 Task: Find Round Trip flight tickets for 2 adults, in Economy from Cairo to Batam to travel on 20-Nov-2023. Batam to Cairo on 10-Dec-2023.  Stops: Any number of stops. Choice of flight is Emirates.  Outbound departure time preference is 08:00.
Action: Mouse moved to (281, 249)
Screenshot: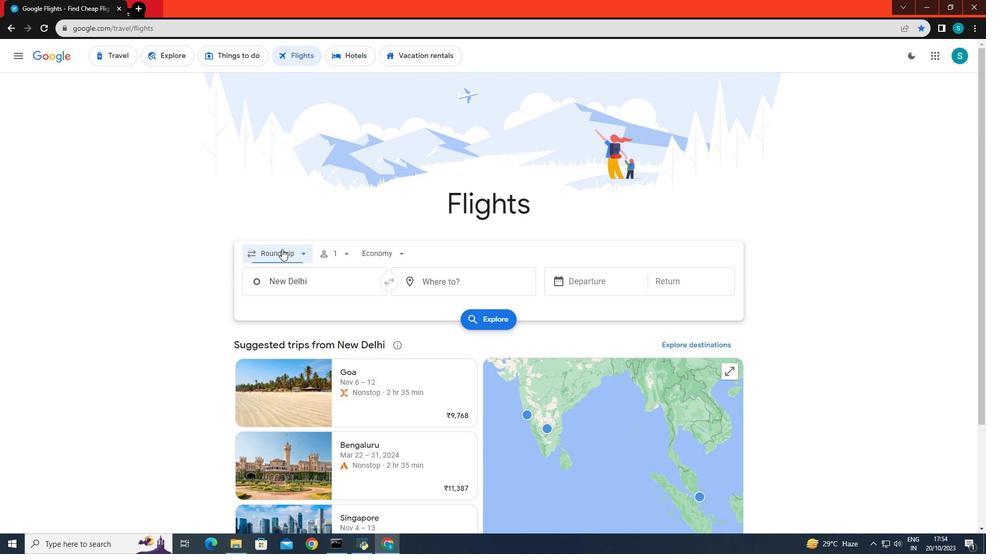 
Action: Mouse pressed left at (281, 249)
Screenshot: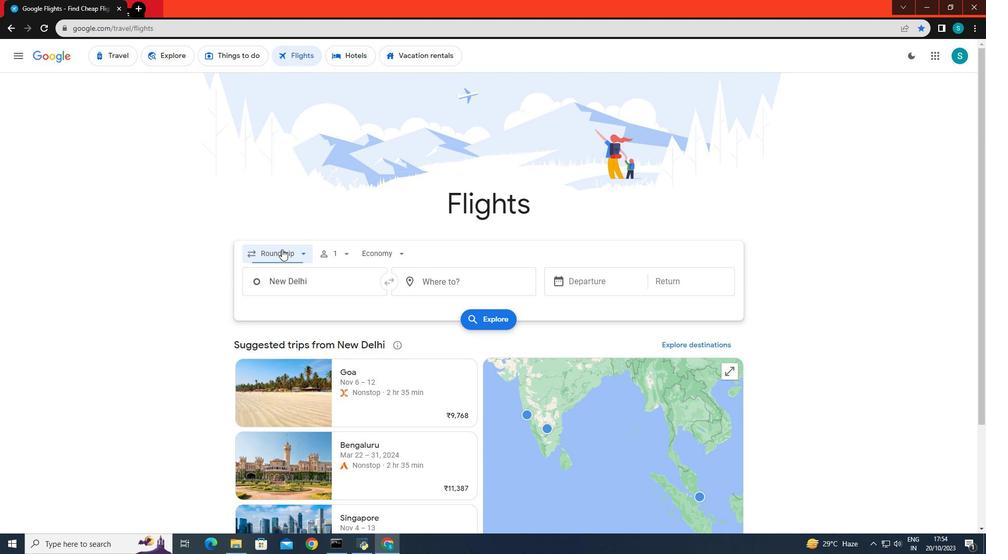 
Action: Mouse moved to (267, 277)
Screenshot: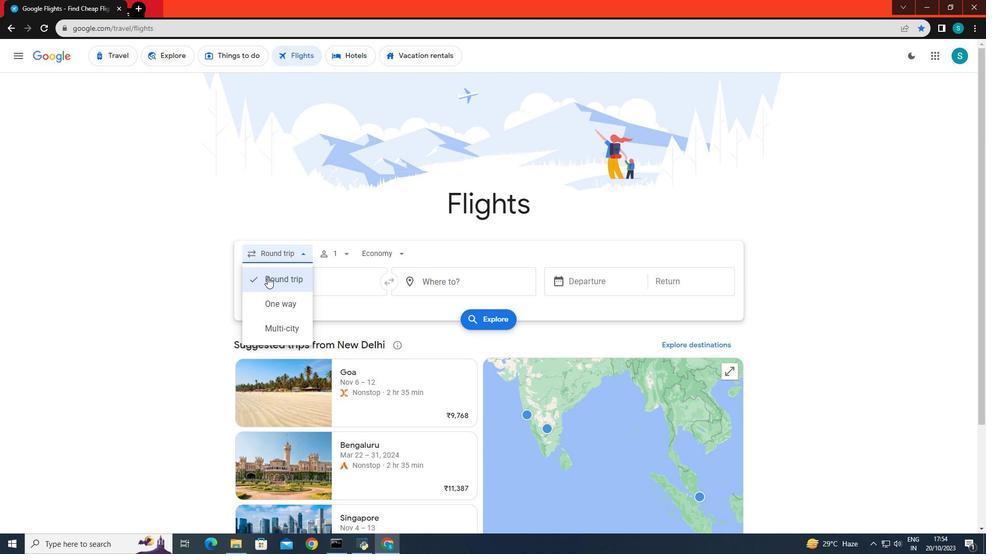 
Action: Mouse pressed left at (267, 277)
Screenshot: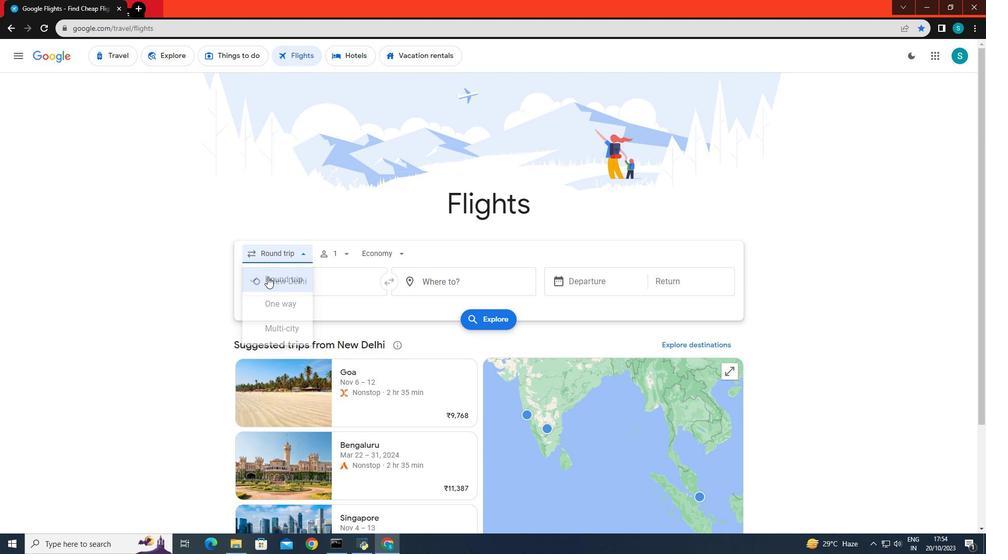 
Action: Mouse moved to (349, 249)
Screenshot: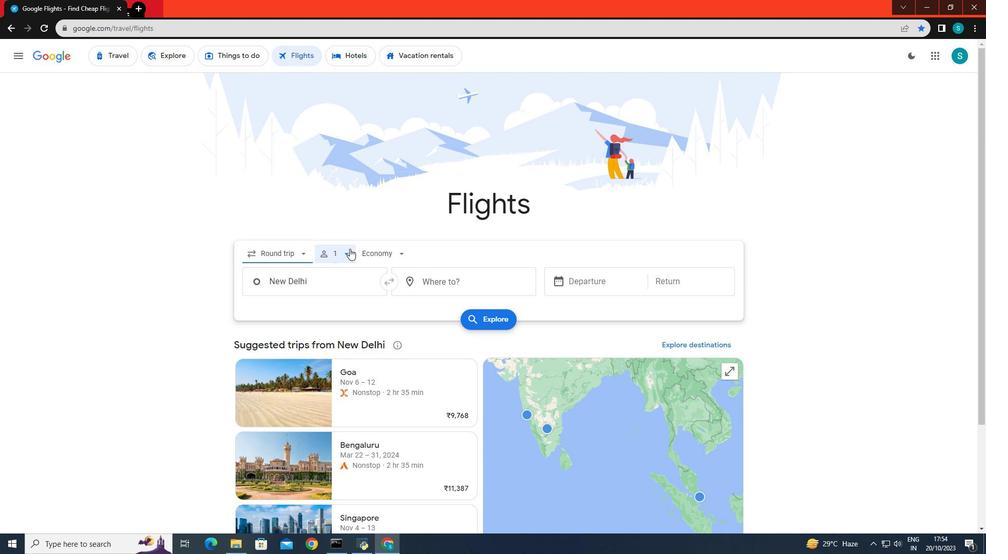 
Action: Mouse pressed left at (349, 249)
Screenshot: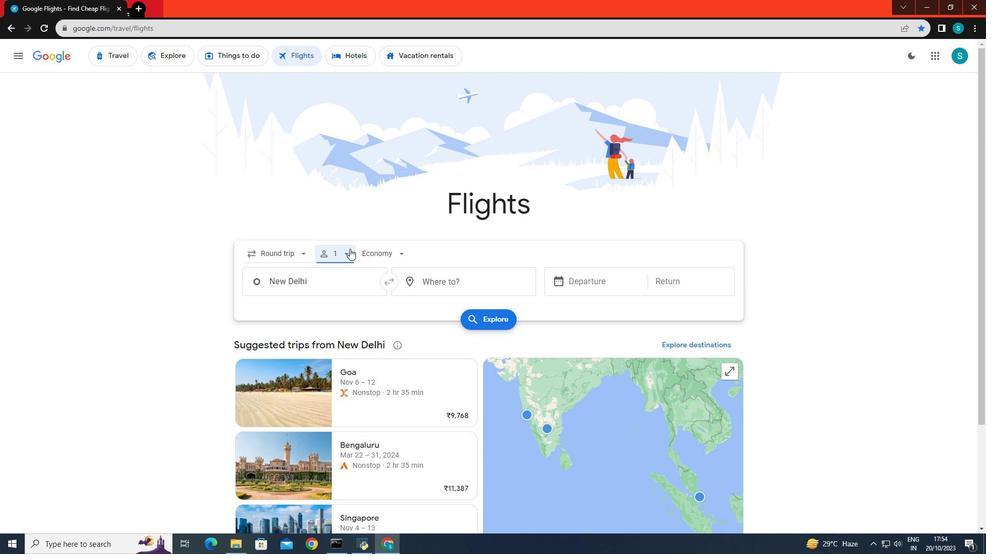
Action: Mouse moved to (420, 277)
Screenshot: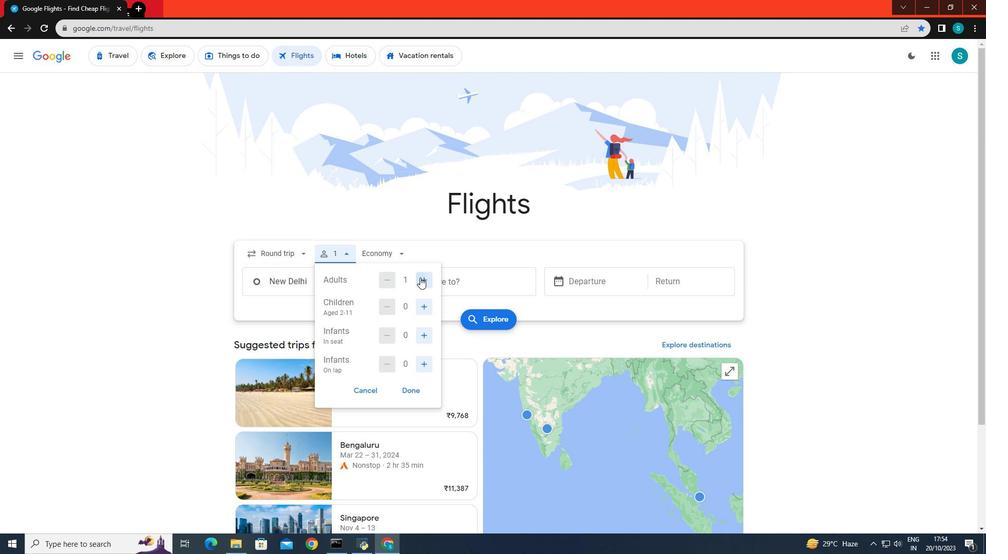 
Action: Mouse pressed left at (420, 277)
Screenshot: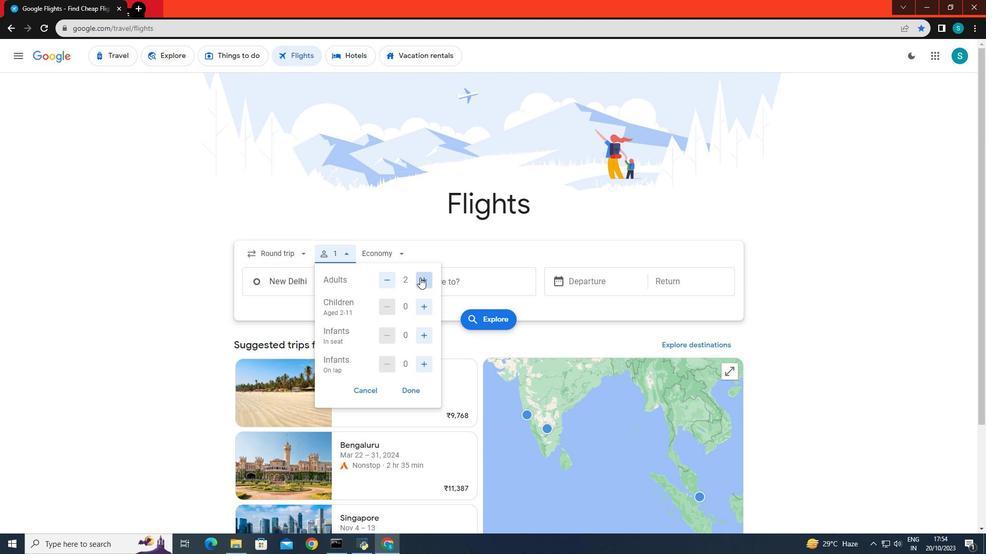 
Action: Mouse moved to (406, 388)
Screenshot: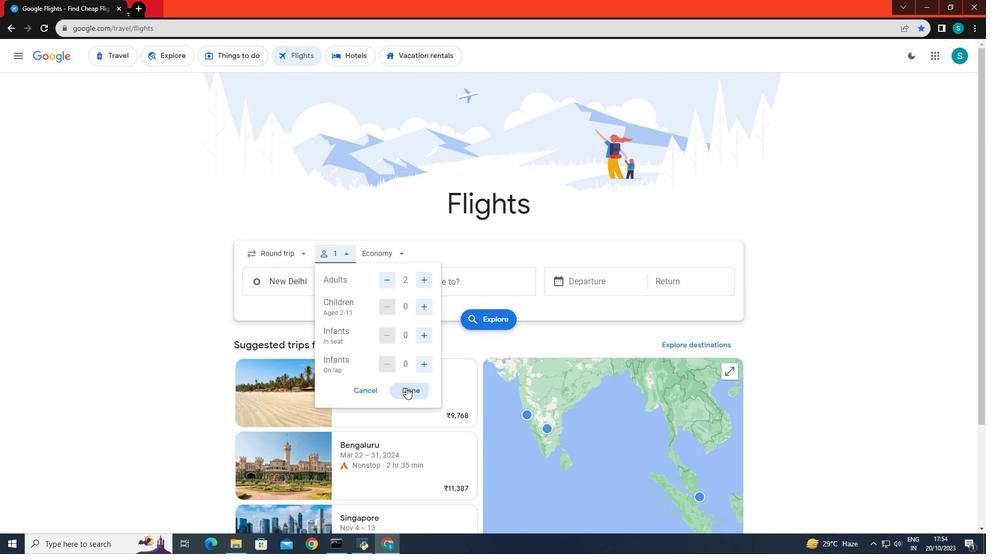 
Action: Mouse pressed left at (406, 388)
Screenshot: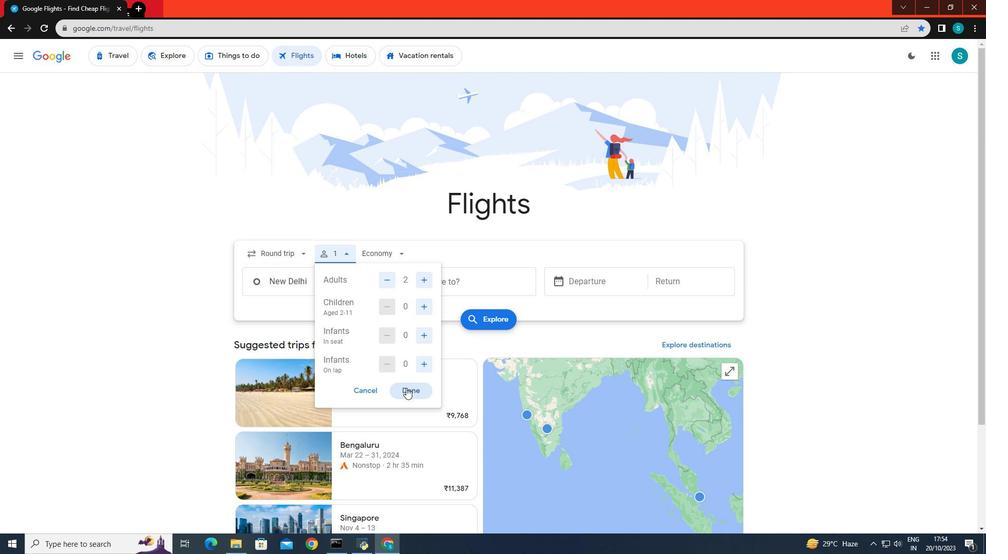 
Action: Mouse moved to (333, 255)
Screenshot: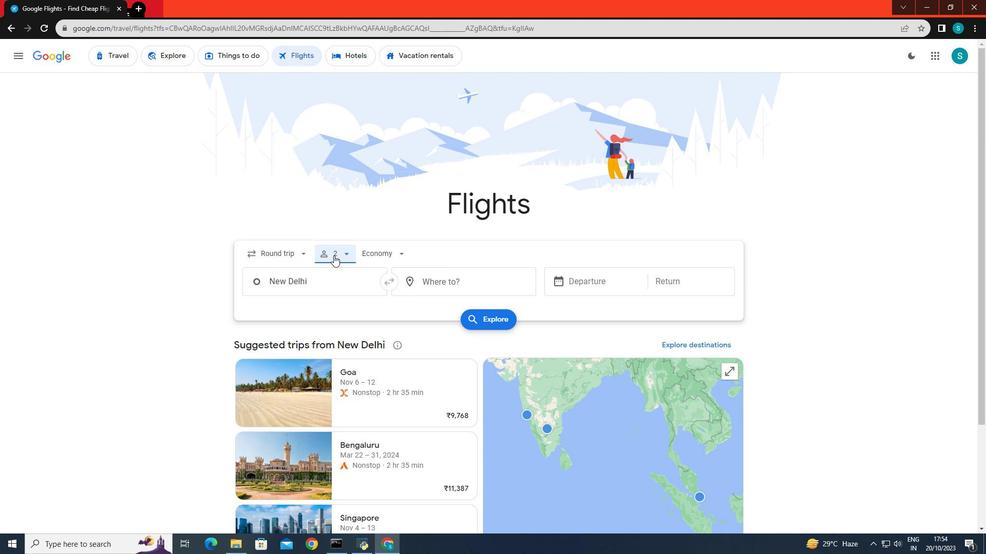 
Action: Mouse scrolled (333, 255) with delta (0, 0)
Screenshot: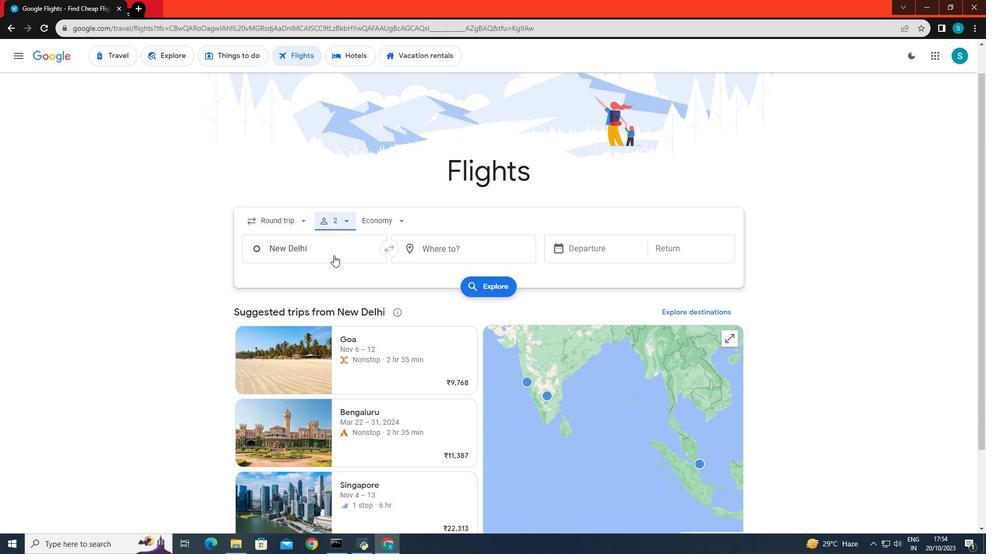 
Action: Mouse moved to (372, 204)
Screenshot: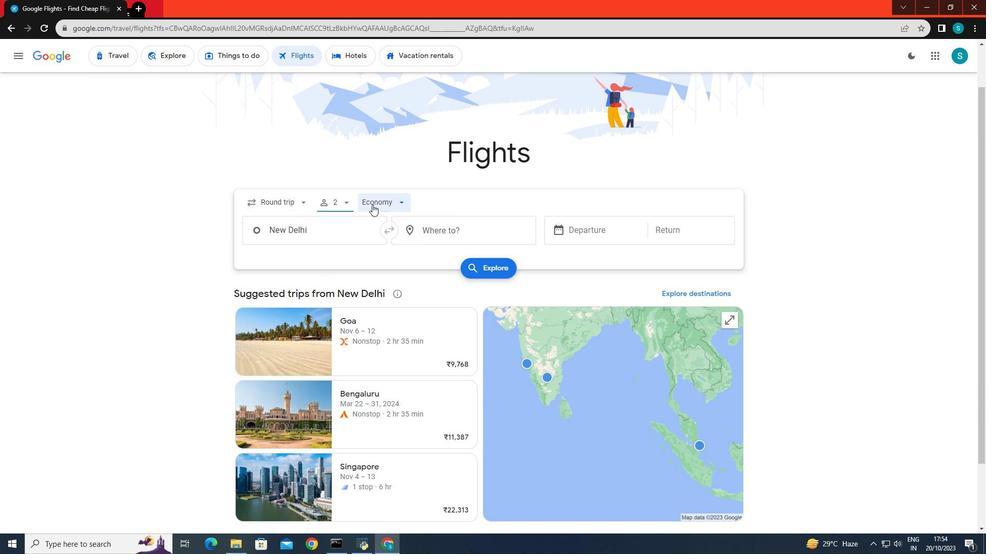 
Action: Mouse pressed left at (372, 204)
Screenshot: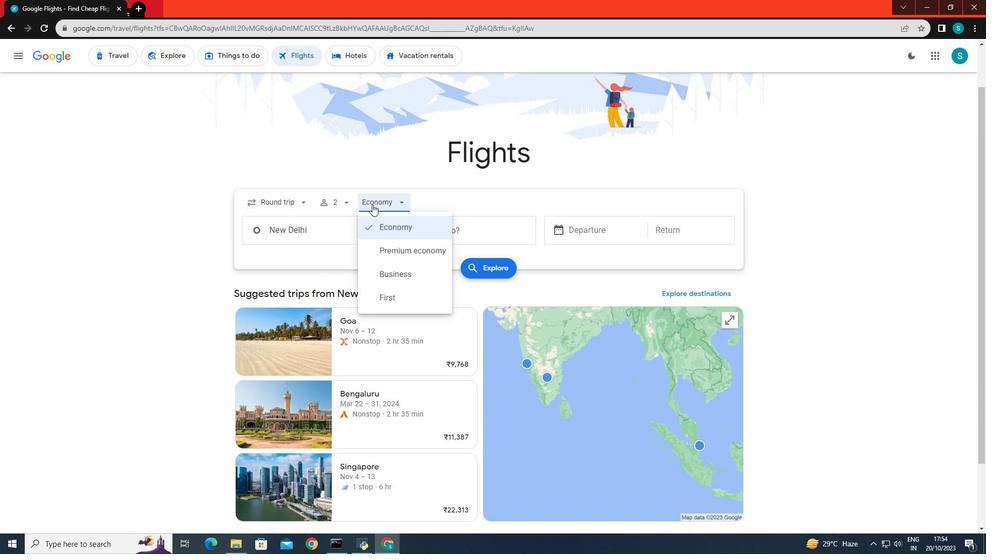 
Action: Mouse moved to (399, 230)
Screenshot: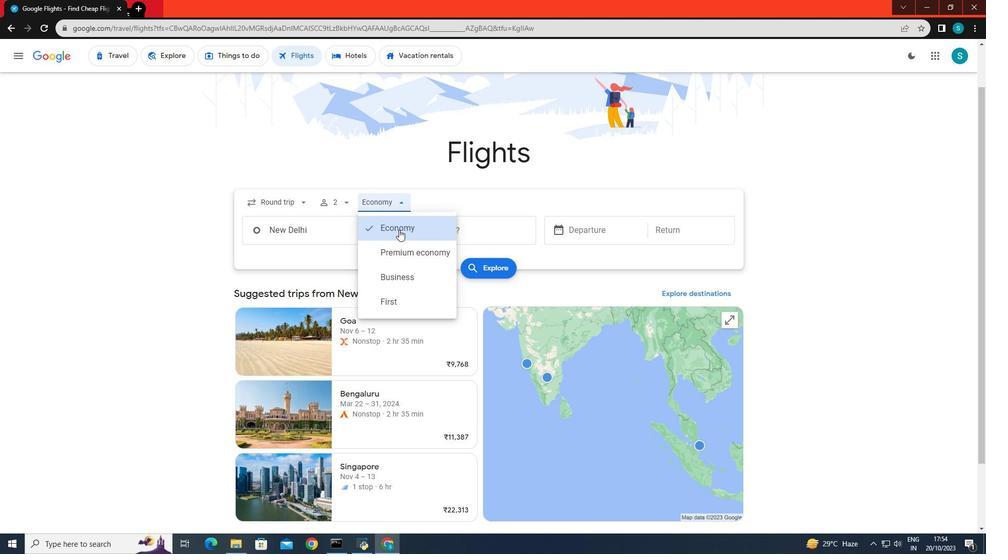 
Action: Mouse pressed left at (399, 230)
Screenshot: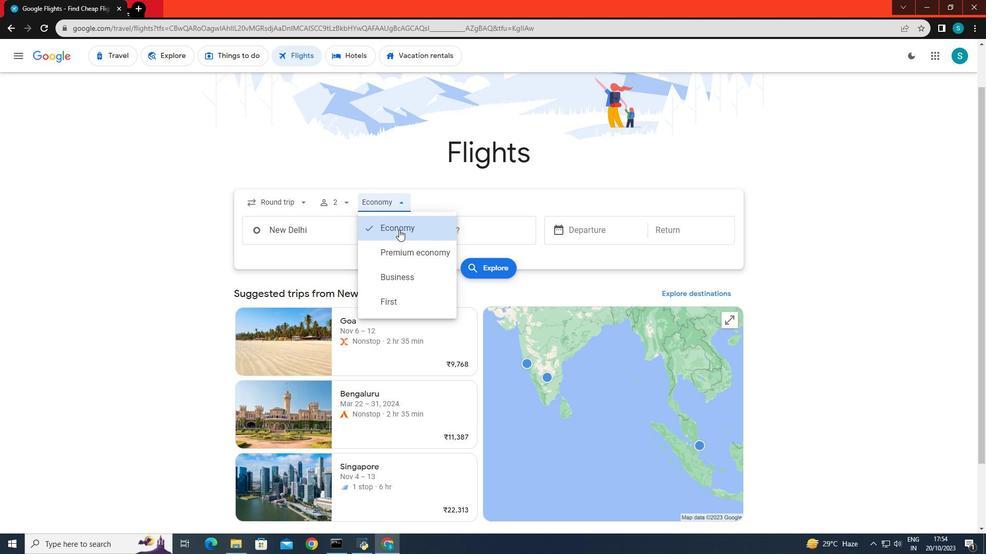 
Action: Mouse moved to (314, 230)
Screenshot: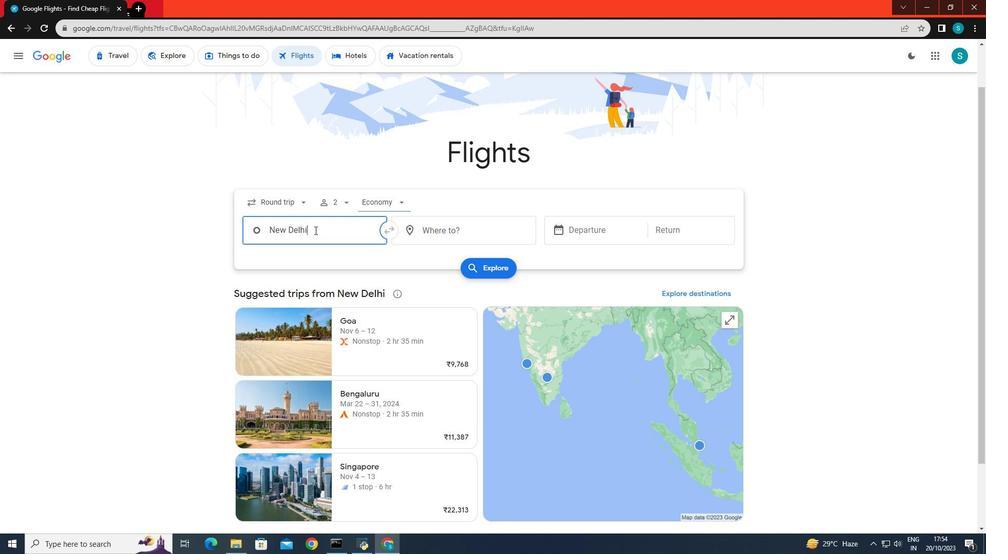 
Action: Mouse pressed left at (314, 230)
Screenshot: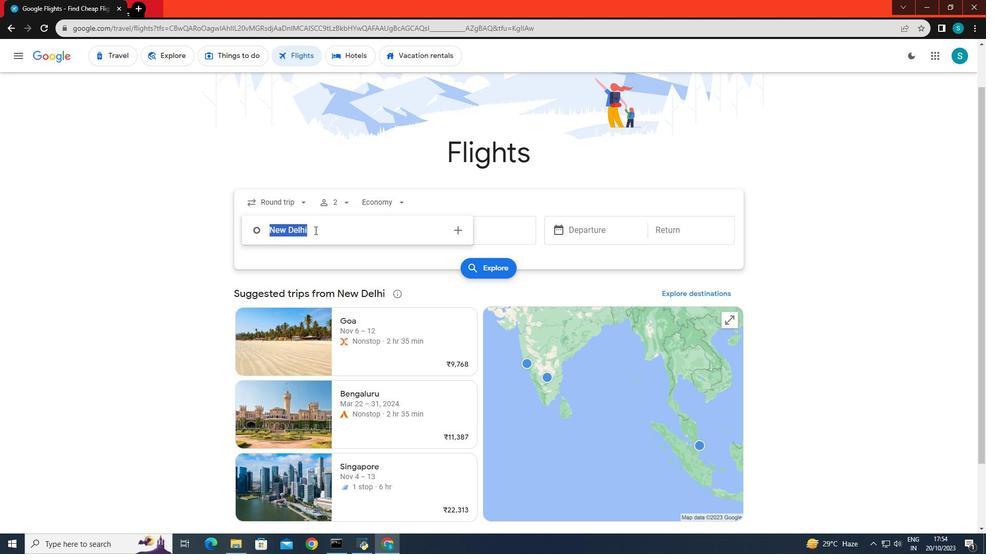 
Action: Key pressed <Key.caps_lock>C<Key.caps_lock>airo
Screenshot: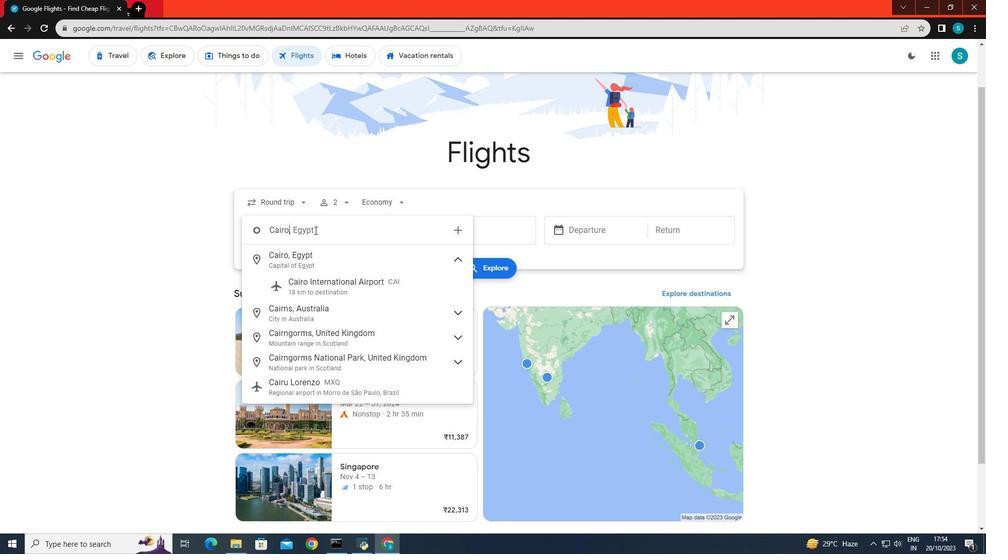
Action: Mouse moved to (296, 258)
Screenshot: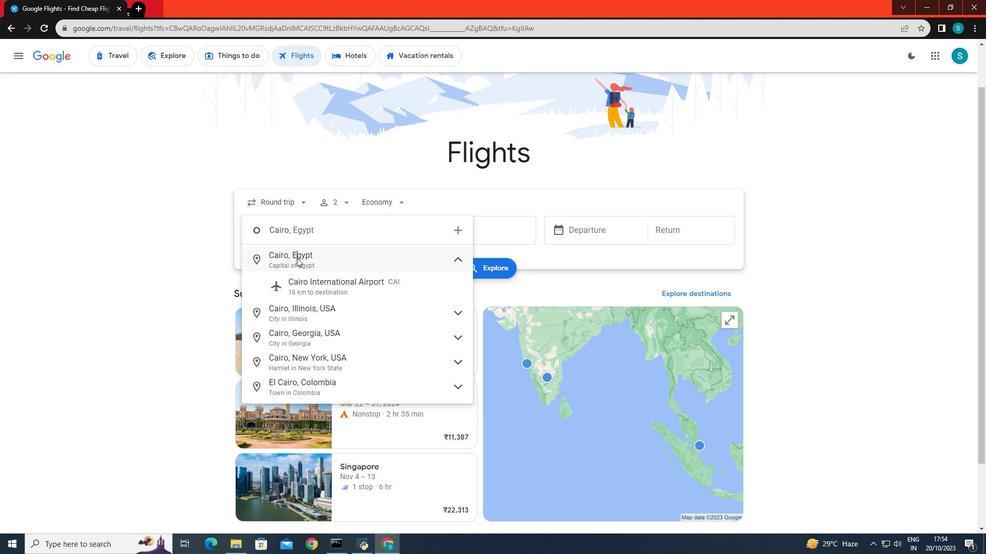 
Action: Mouse pressed left at (296, 258)
Screenshot: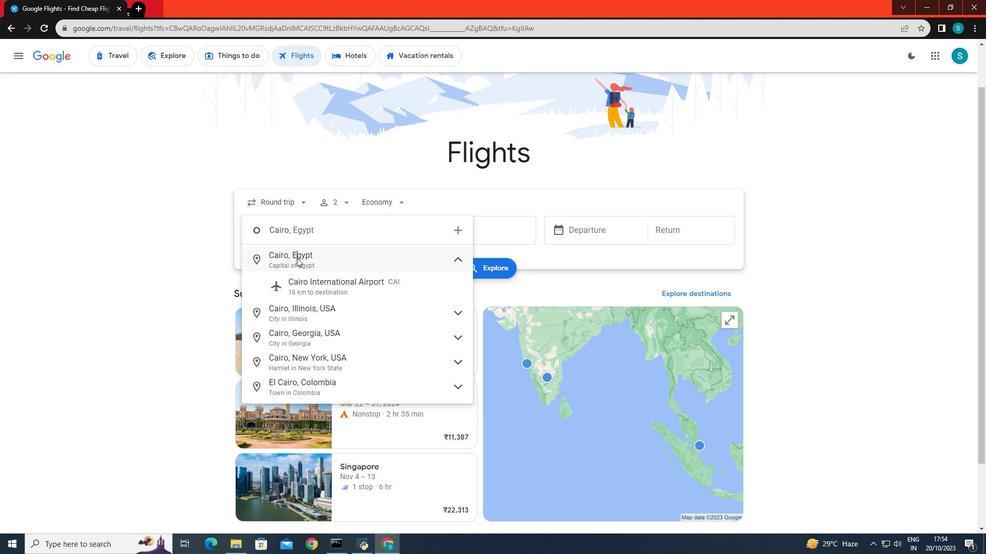 
Action: Mouse moved to (449, 232)
Screenshot: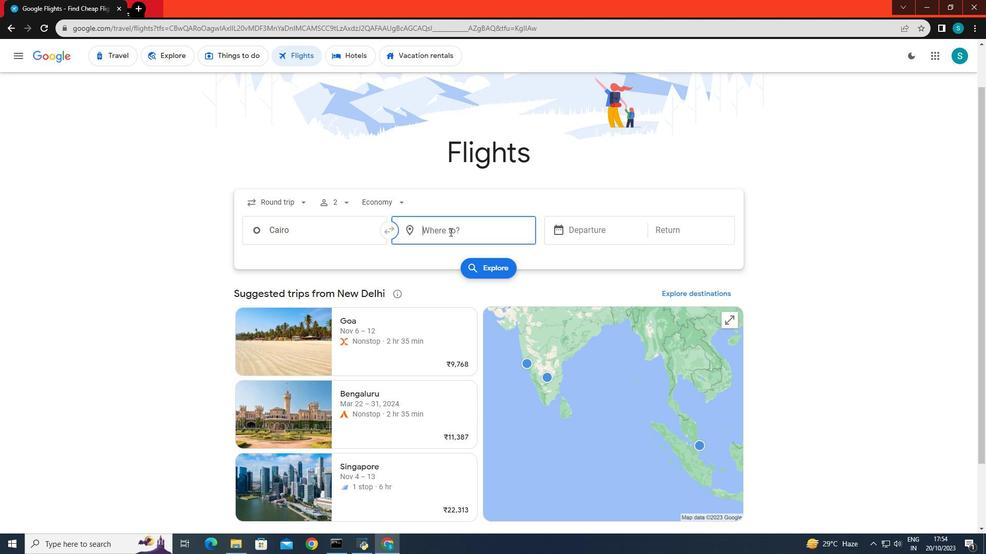 
Action: Mouse pressed left at (449, 232)
Screenshot: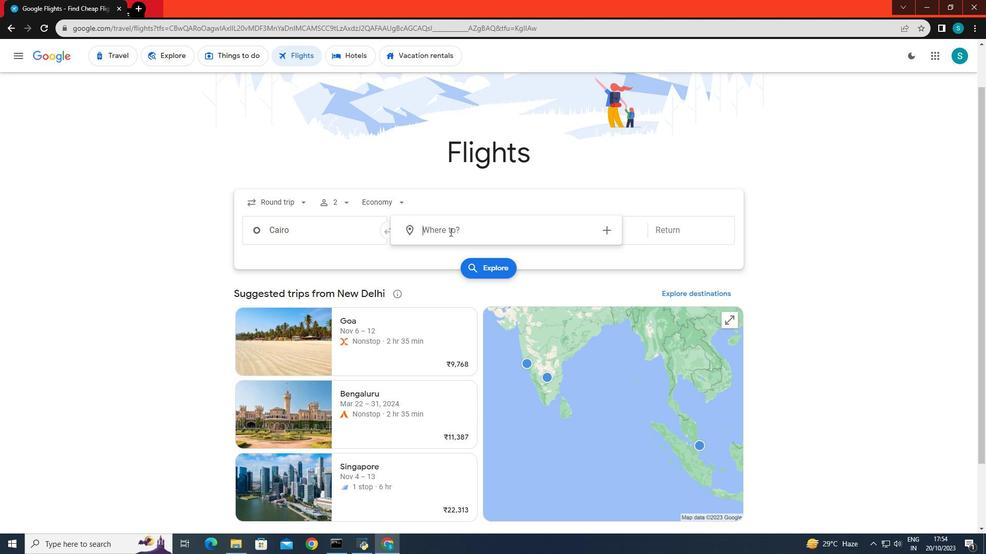 
Action: Mouse moved to (441, 230)
Screenshot: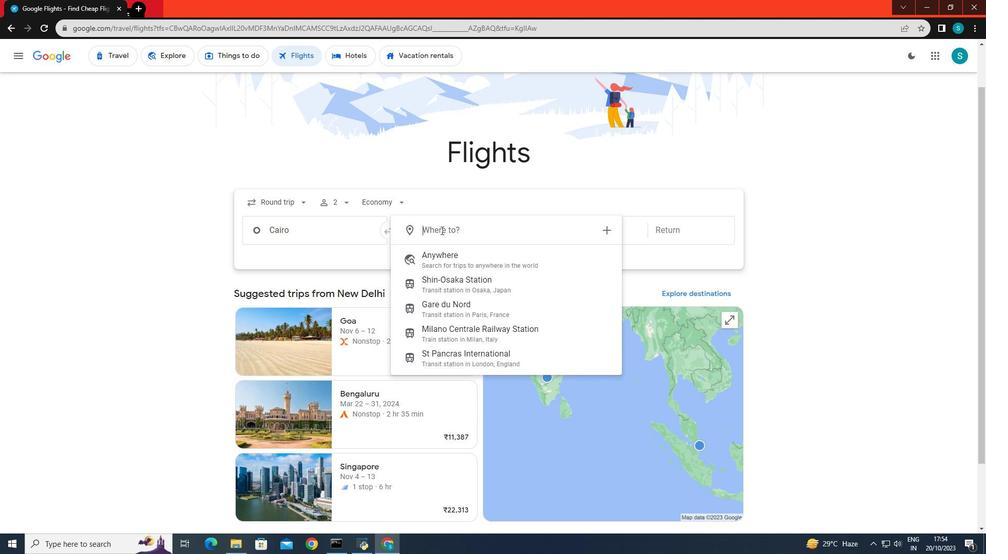 
Action: Key pressed <Key.caps_lock>B<Key.caps_lock>atam
Screenshot: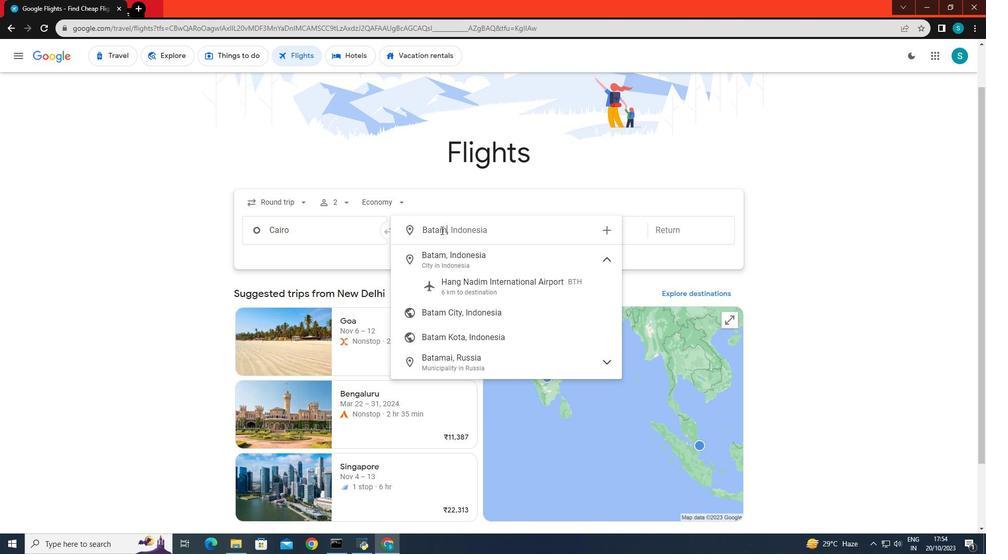 
Action: Mouse moved to (438, 254)
Screenshot: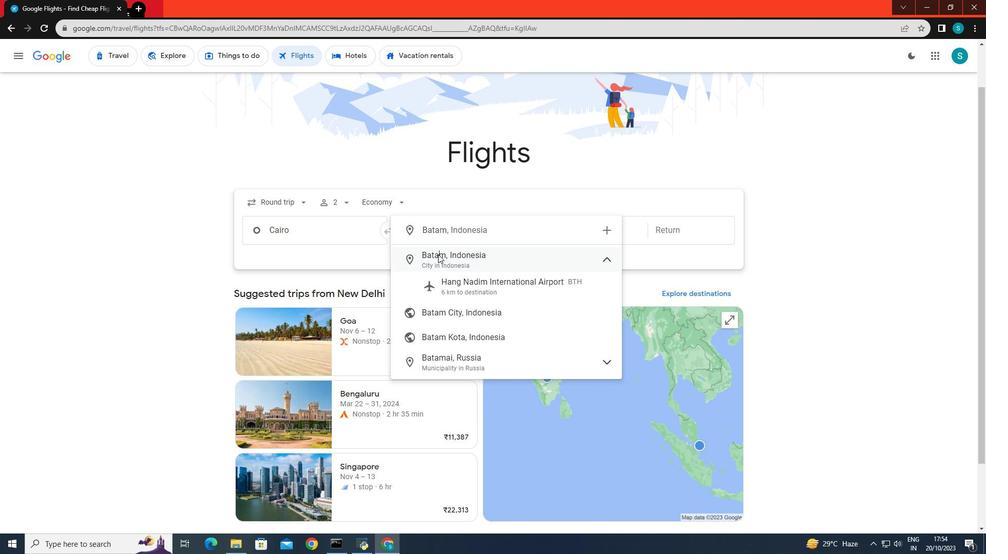 
Action: Mouse pressed left at (438, 254)
Screenshot: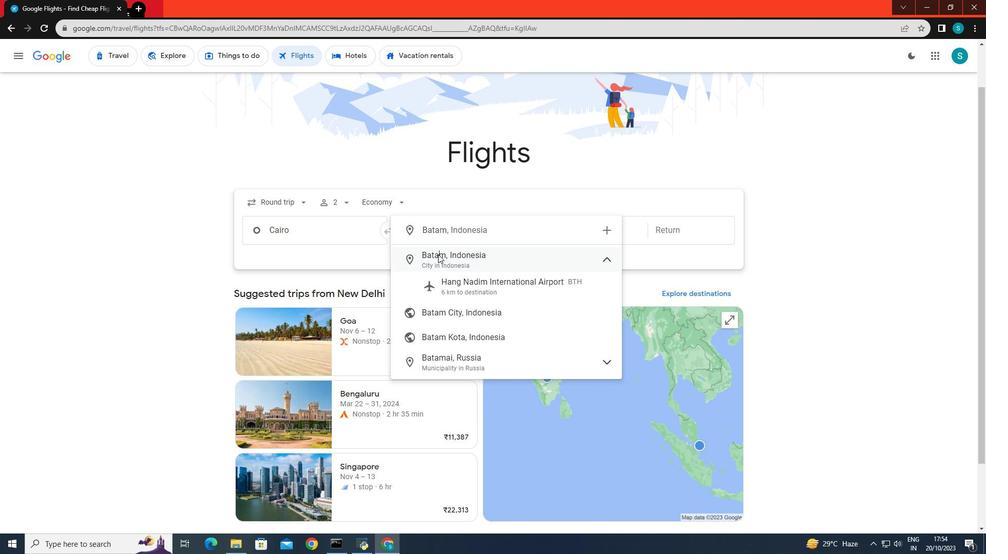 
Action: Mouse moved to (577, 235)
Screenshot: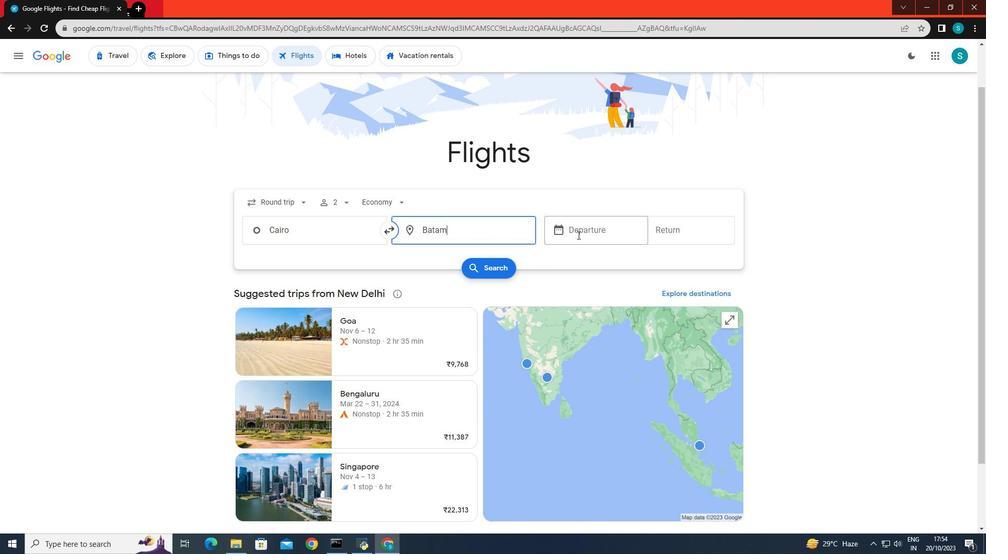 
Action: Mouse pressed left at (577, 235)
Screenshot: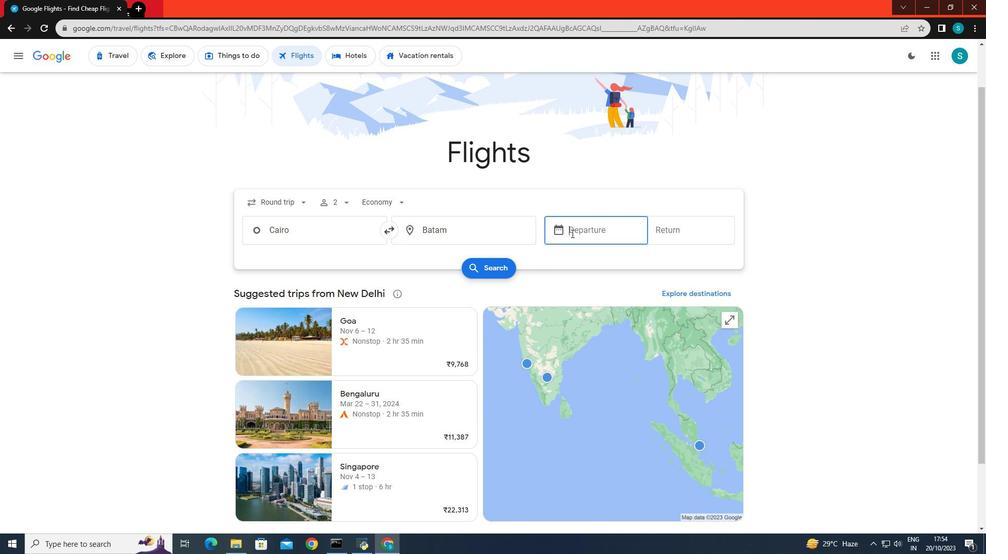 
Action: Mouse moved to (591, 391)
Screenshot: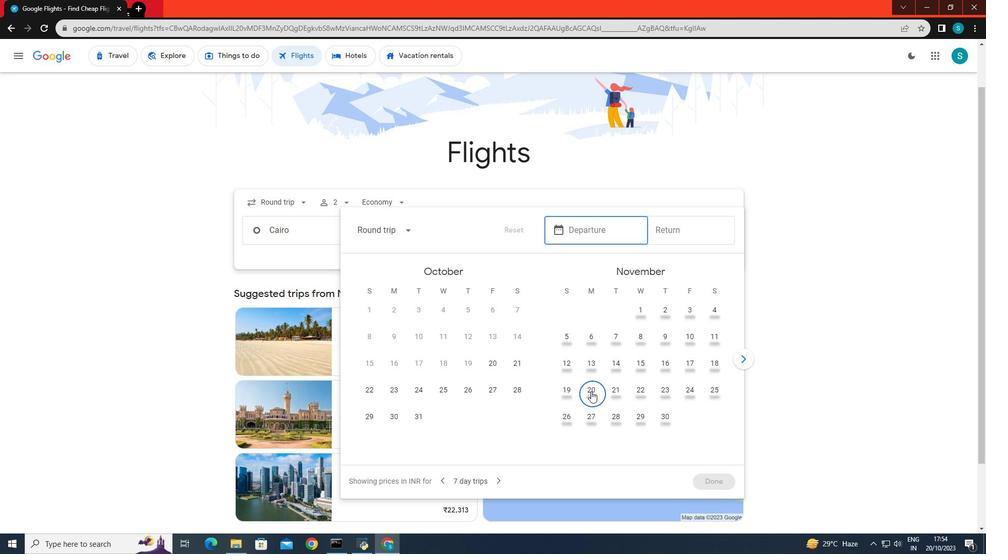 
Action: Mouse pressed left at (591, 391)
Screenshot: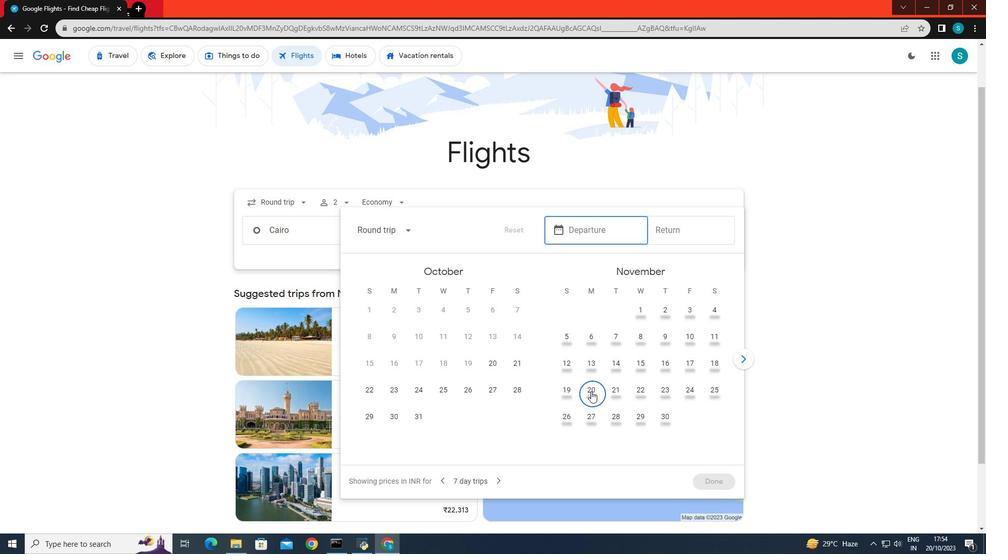 
Action: Mouse moved to (738, 357)
Screenshot: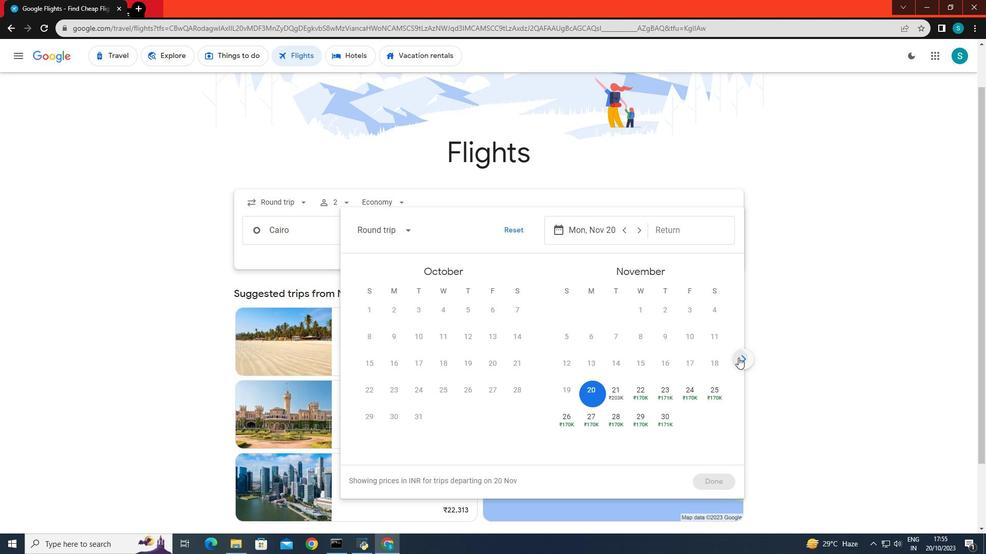 
Action: Mouse pressed left at (738, 357)
Screenshot: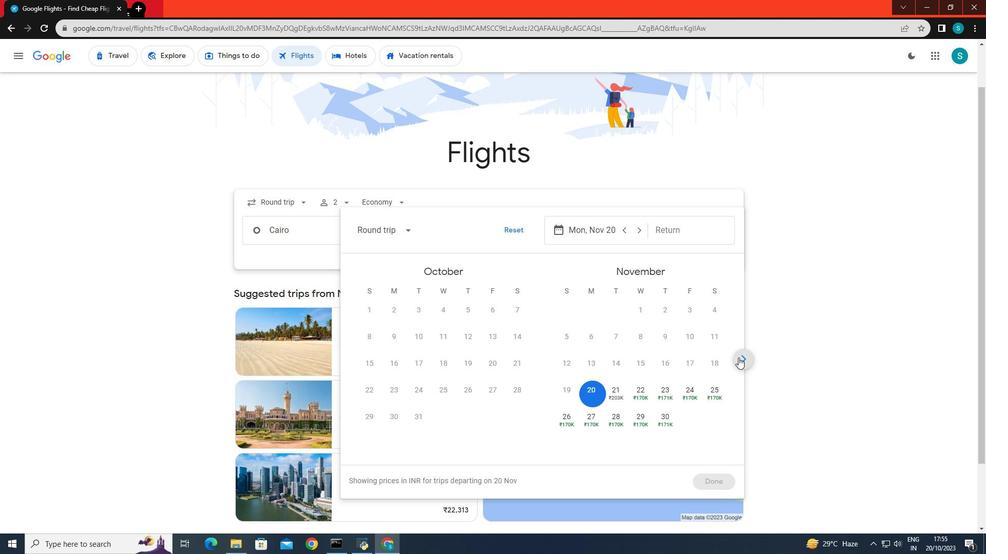 
Action: Mouse moved to (574, 363)
Screenshot: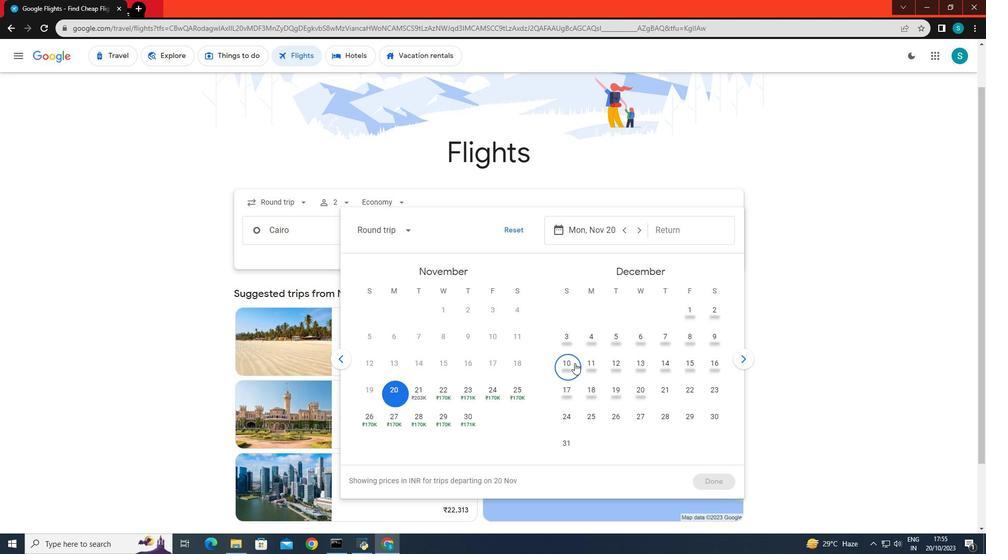 
Action: Mouse pressed left at (574, 363)
Screenshot: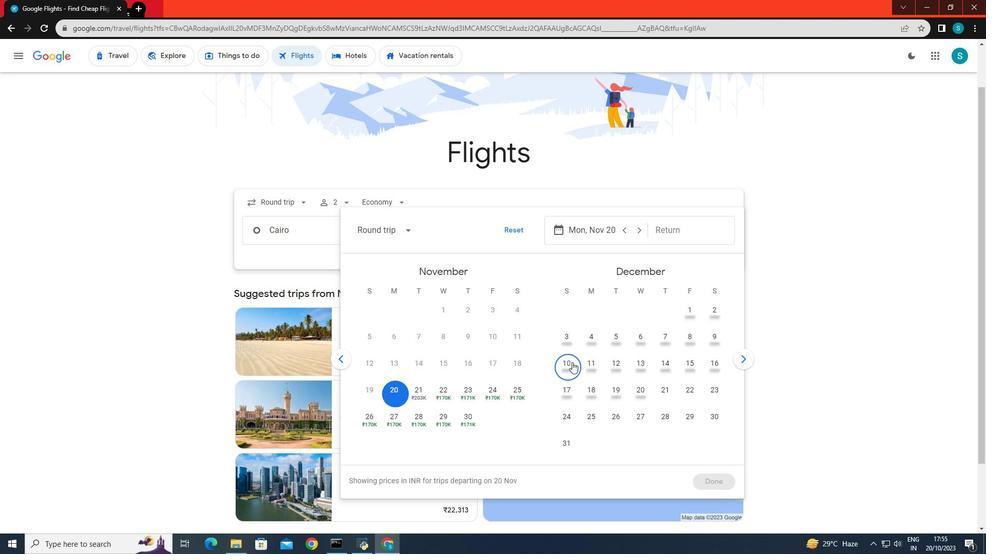 
Action: Mouse moved to (698, 480)
Screenshot: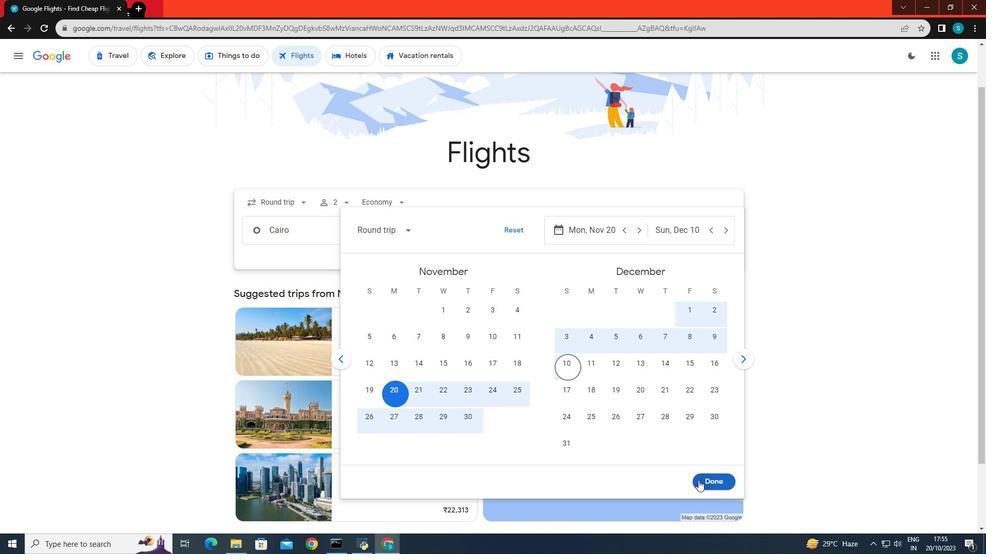 
Action: Mouse pressed left at (698, 480)
Screenshot: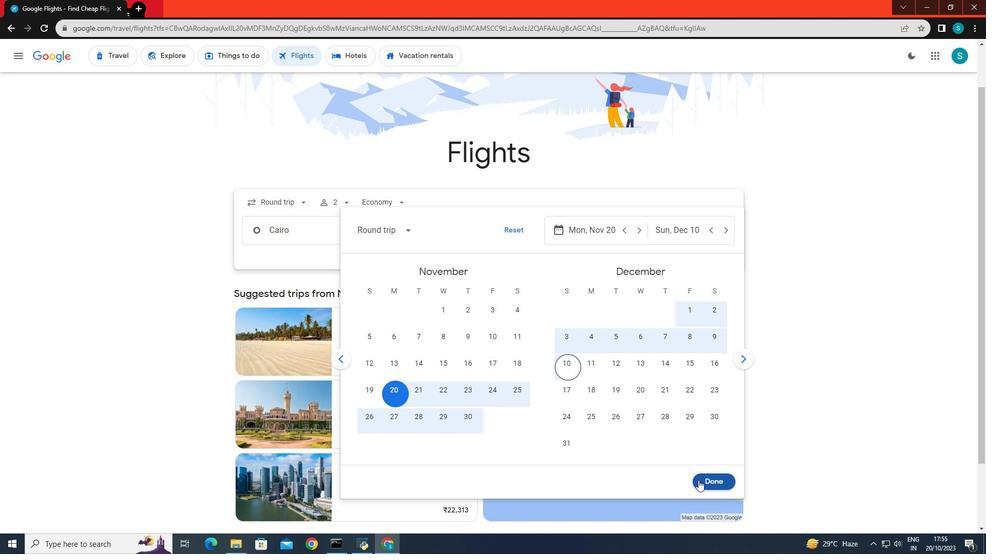 
Action: Mouse moved to (485, 273)
Screenshot: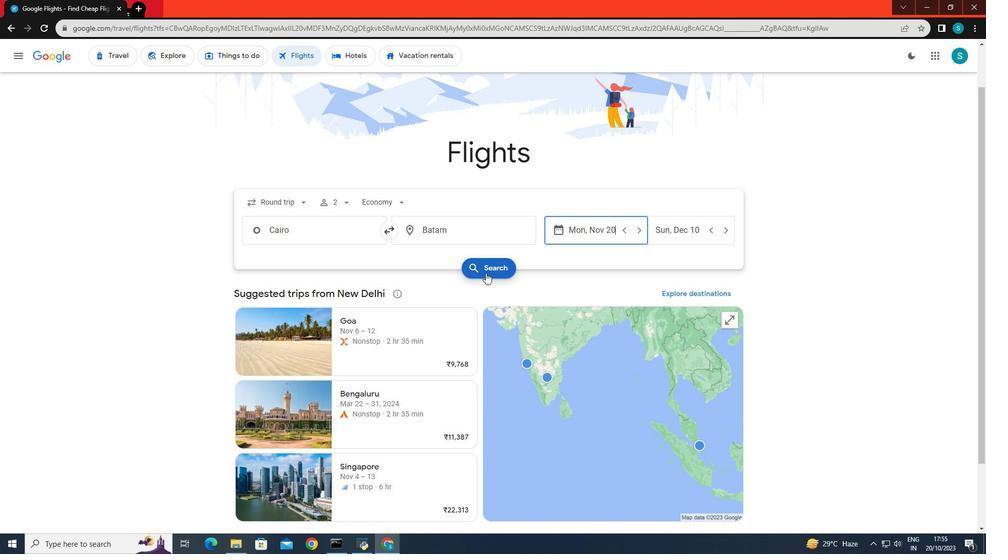 
Action: Mouse pressed left at (485, 273)
Screenshot: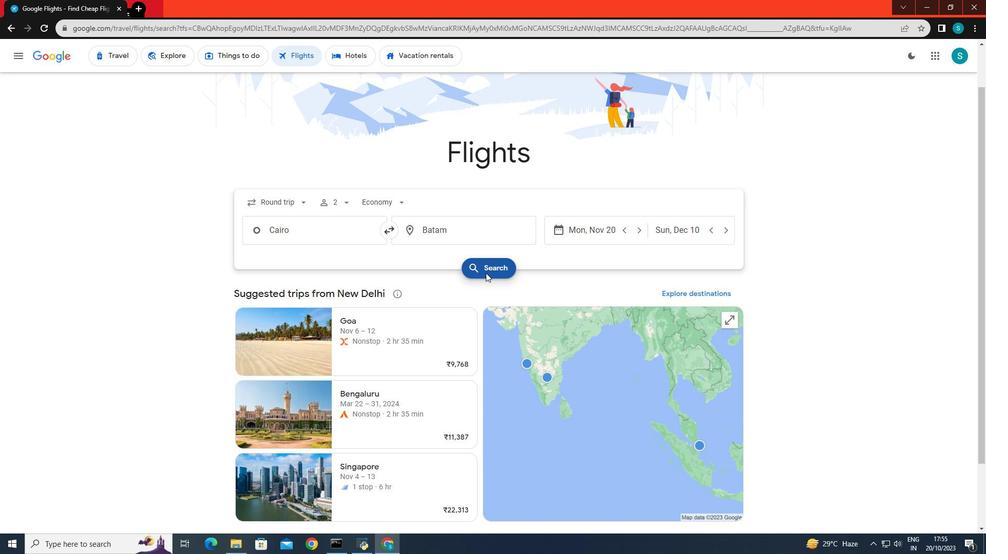 
Action: Mouse moved to (321, 152)
Screenshot: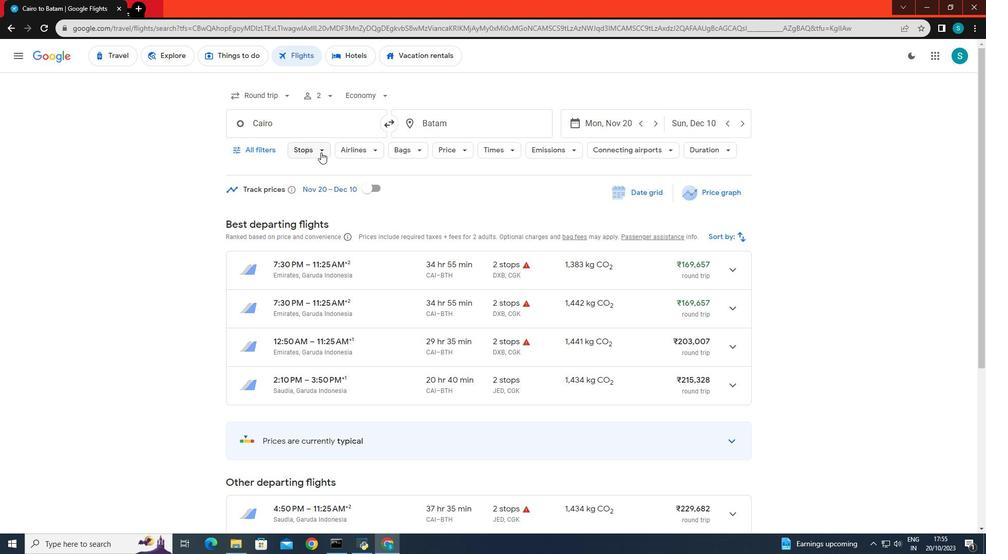 
Action: Mouse pressed left at (321, 152)
Screenshot: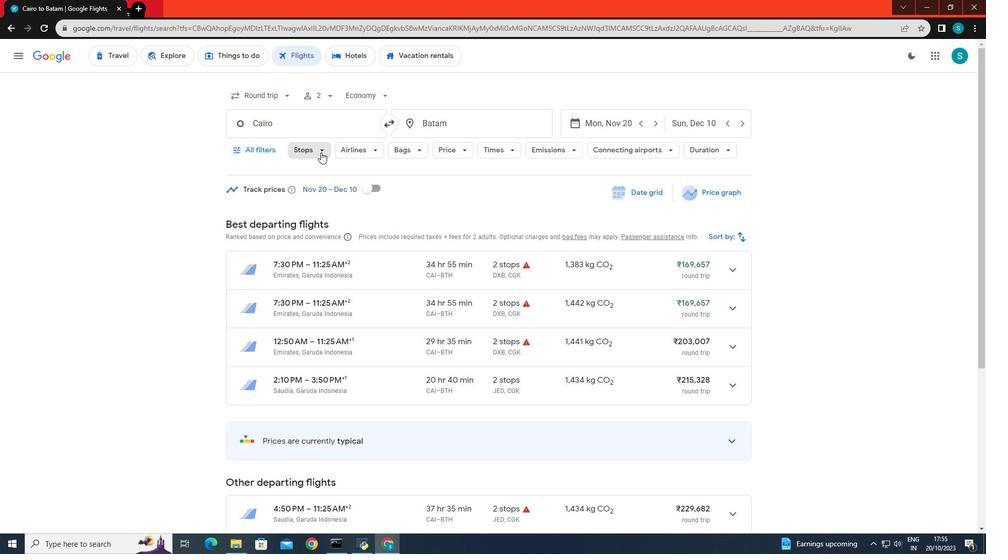 
Action: Mouse moved to (315, 202)
Screenshot: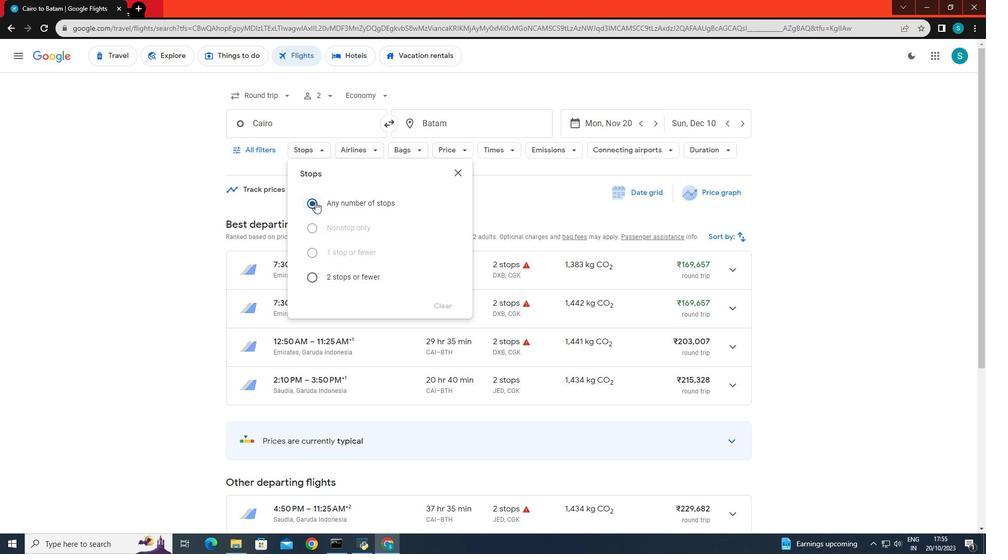 
Action: Mouse pressed left at (315, 202)
Screenshot: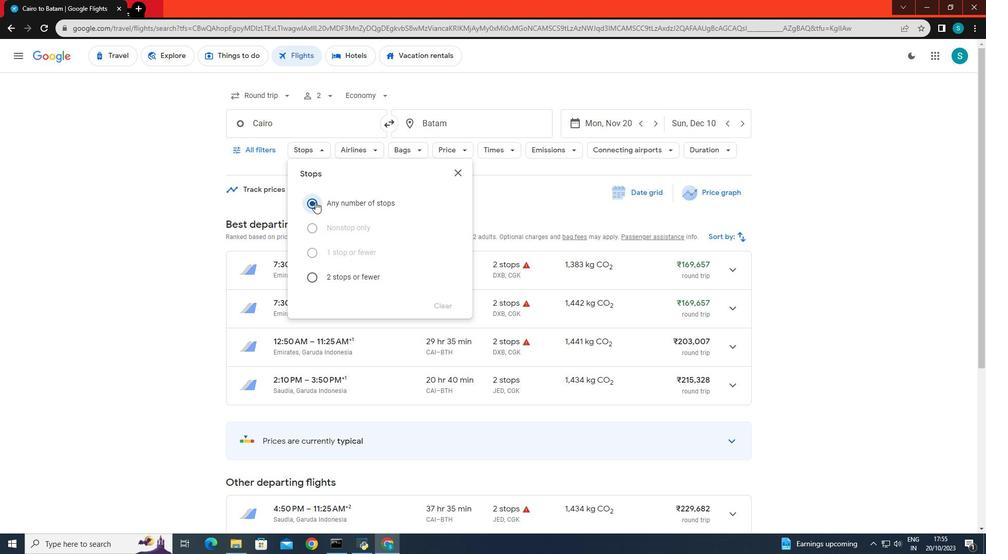 
Action: Mouse moved to (238, 197)
Screenshot: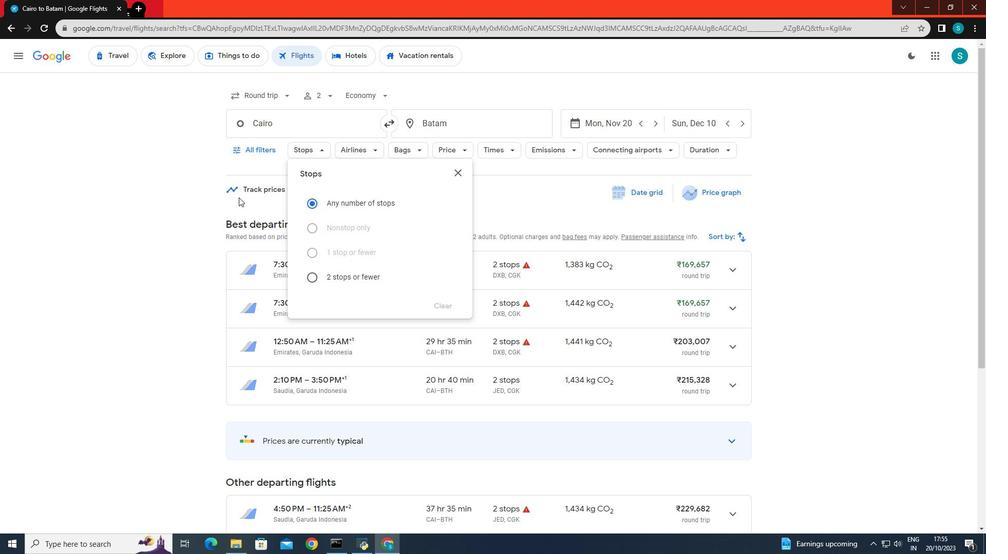 
Action: Mouse pressed left at (238, 197)
Screenshot: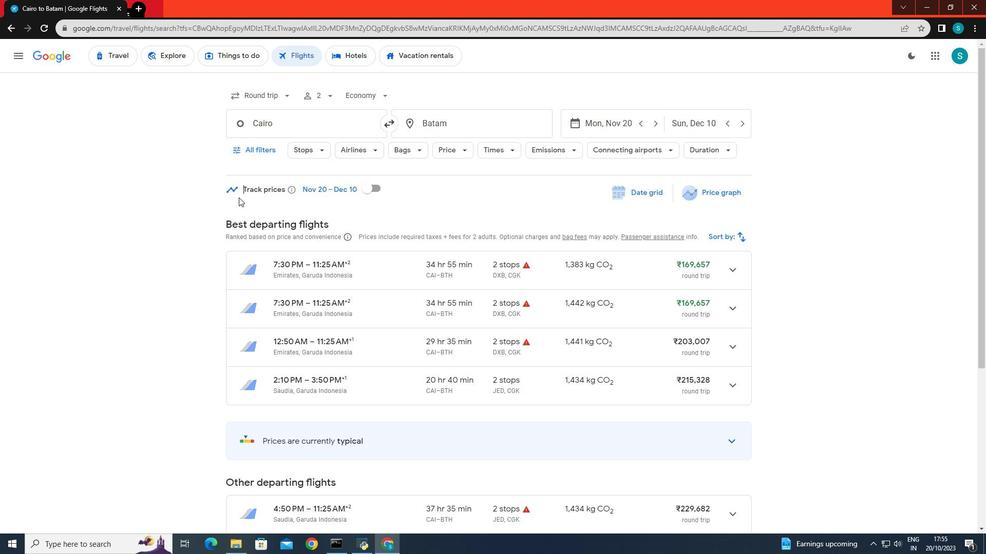 
Action: Mouse moved to (372, 150)
Screenshot: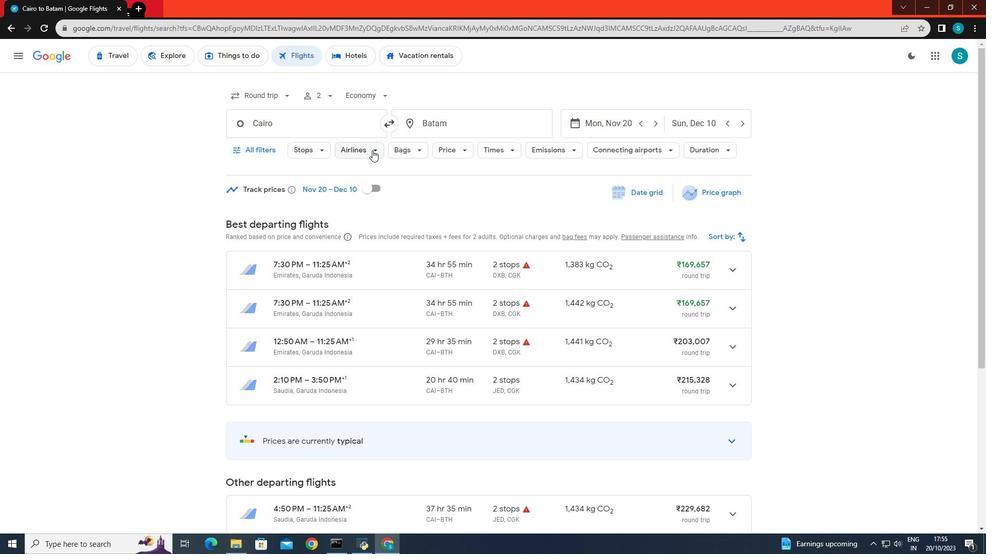 
Action: Mouse pressed left at (372, 150)
Screenshot: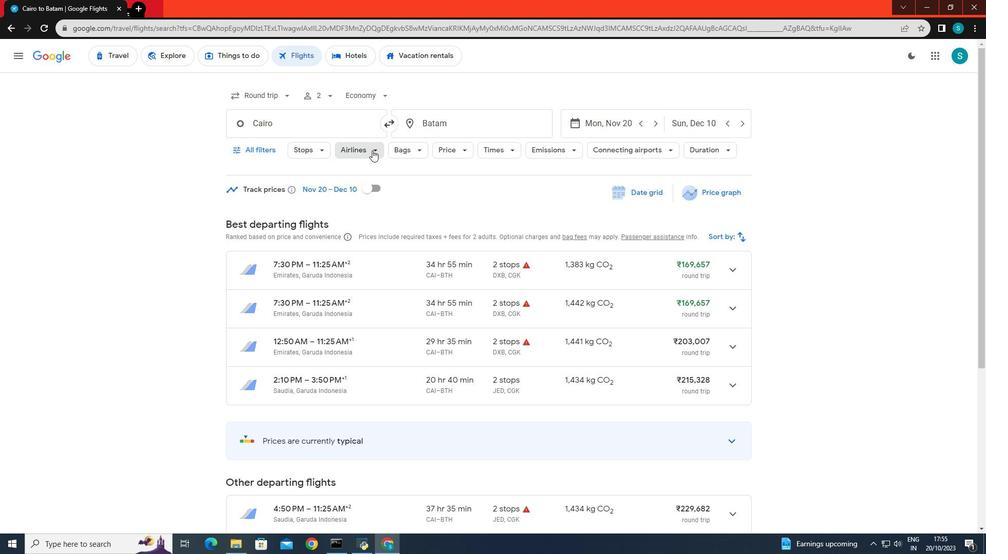 
Action: Mouse moved to (369, 230)
Screenshot: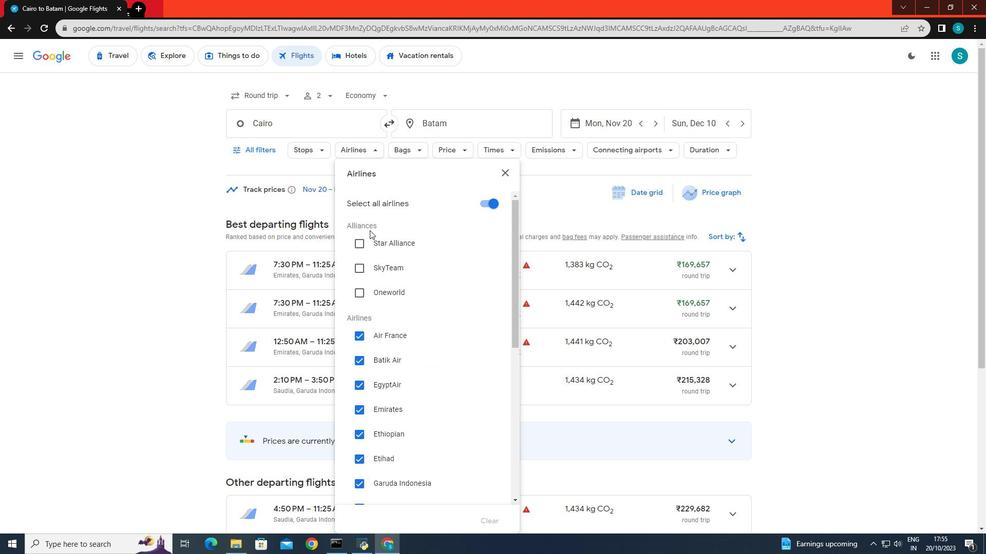 
Action: Mouse scrolled (369, 230) with delta (0, 0)
Screenshot: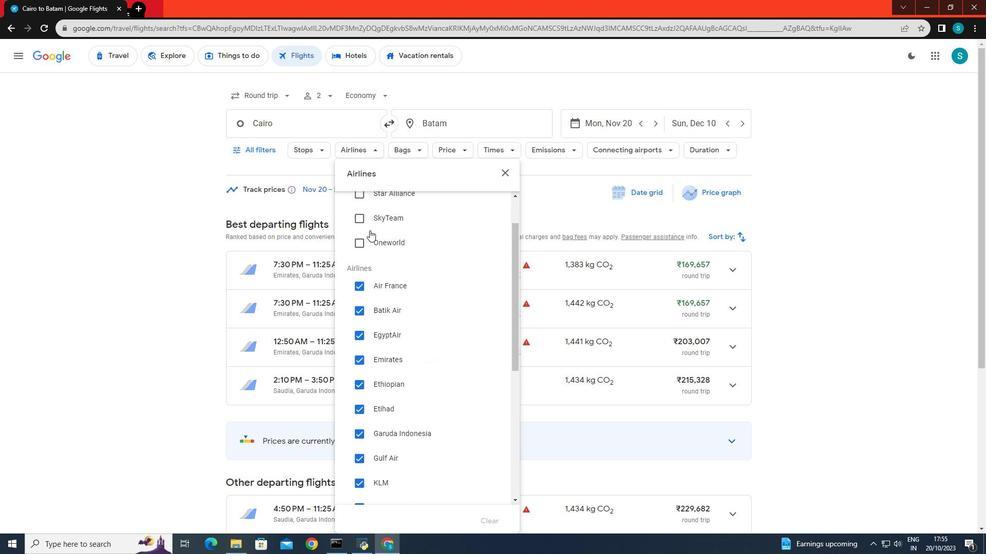 
Action: Mouse scrolled (369, 230) with delta (0, 0)
Screenshot: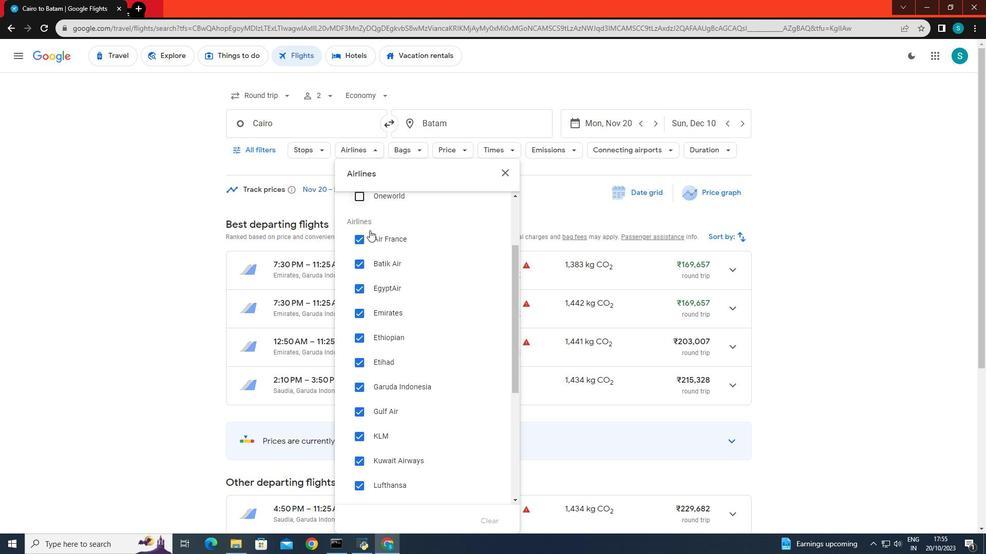 
Action: Mouse scrolled (369, 230) with delta (0, 0)
Screenshot: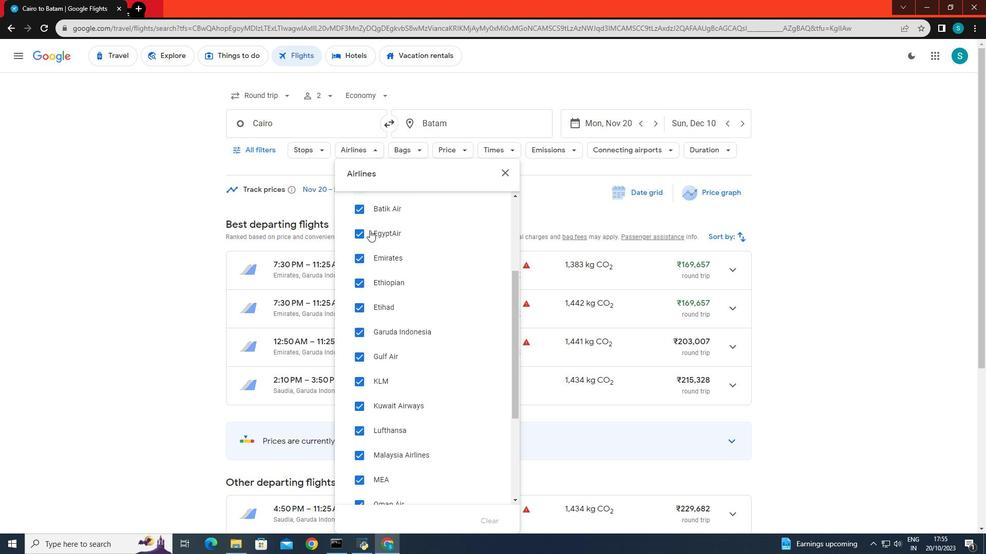 
Action: Mouse moved to (373, 242)
Screenshot: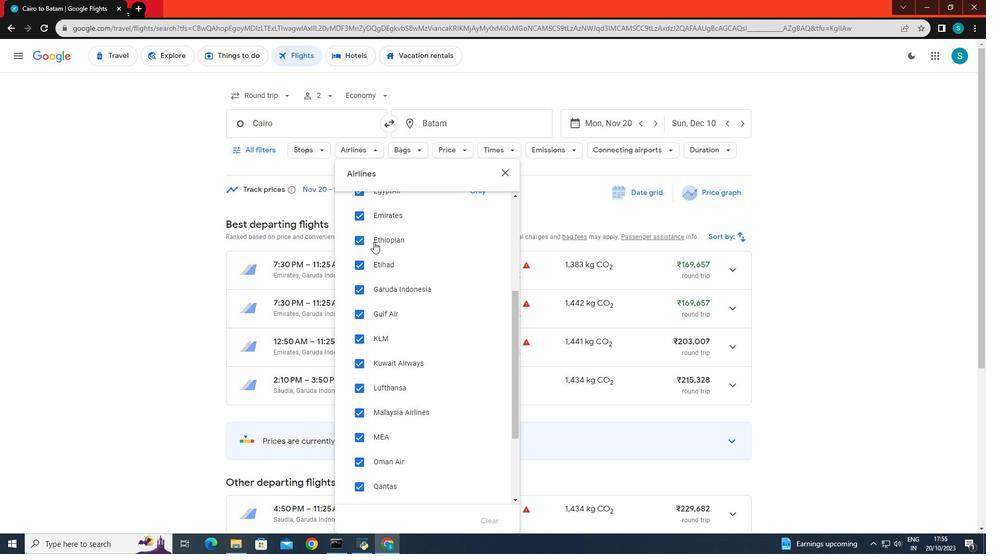 
Action: Mouse scrolled (373, 241) with delta (0, 0)
Screenshot: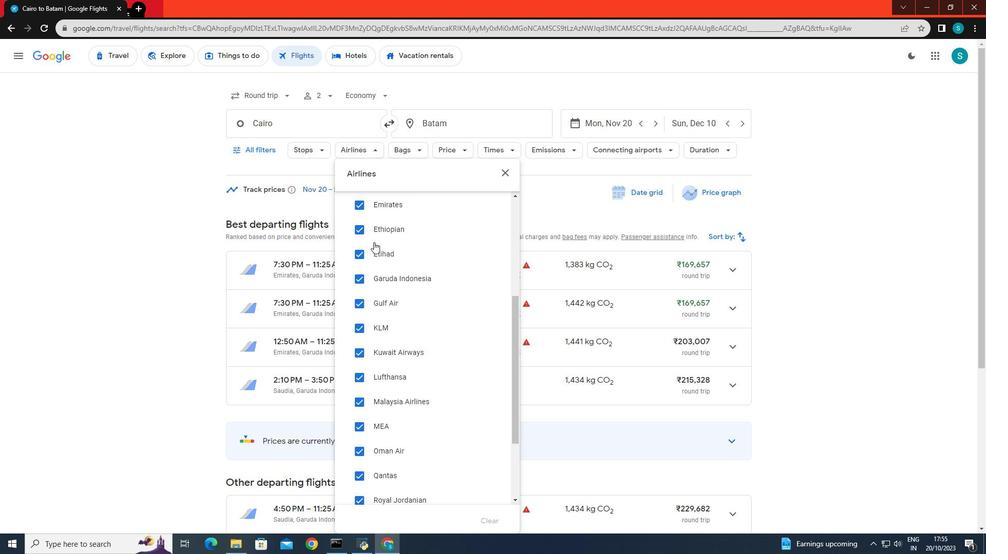 
Action: Mouse moved to (390, 258)
Screenshot: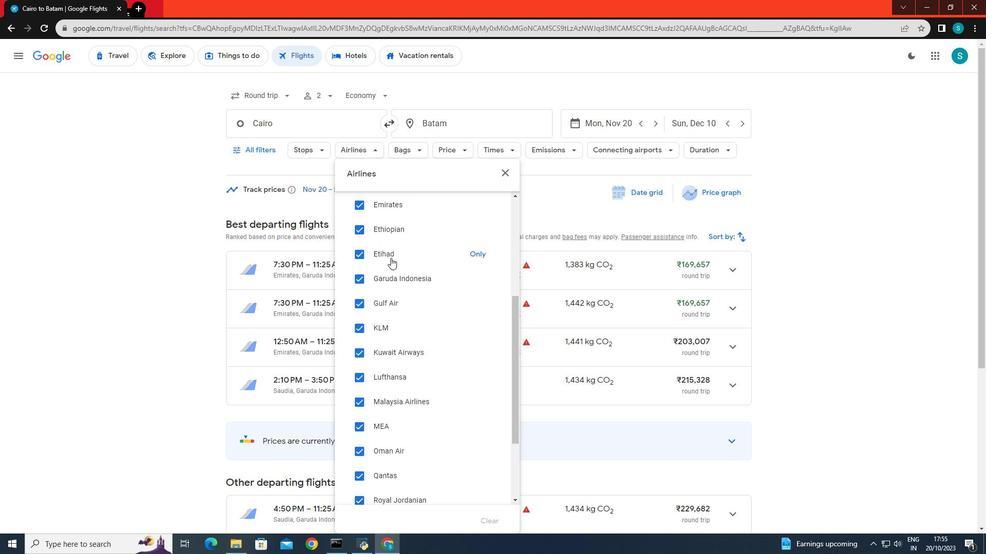 
Action: Mouse scrolled (390, 258) with delta (0, 0)
Screenshot: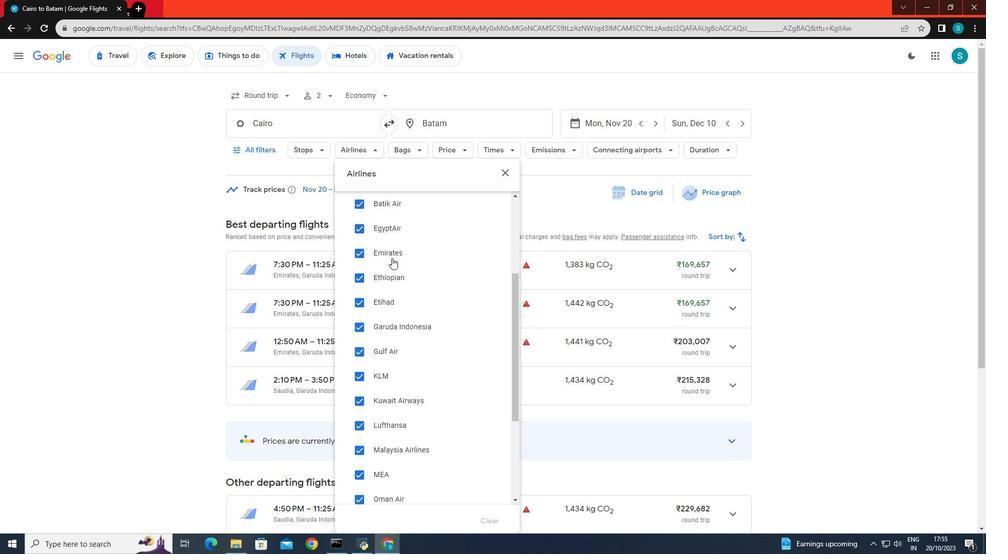 
Action: Mouse moved to (476, 255)
Screenshot: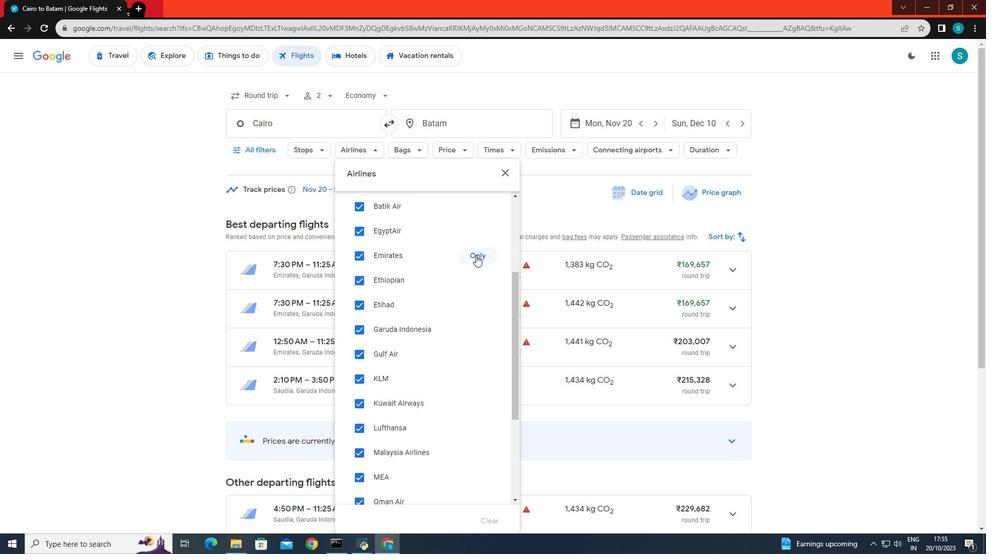 
Action: Mouse pressed left at (476, 255)
Screenshot: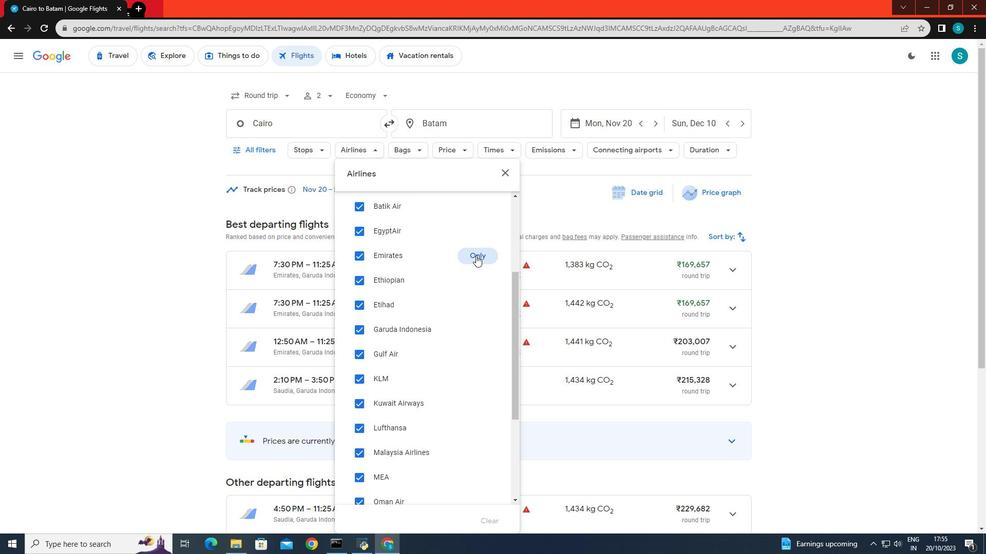 
Action: Mouse moved to (191, 265)
Screenshot: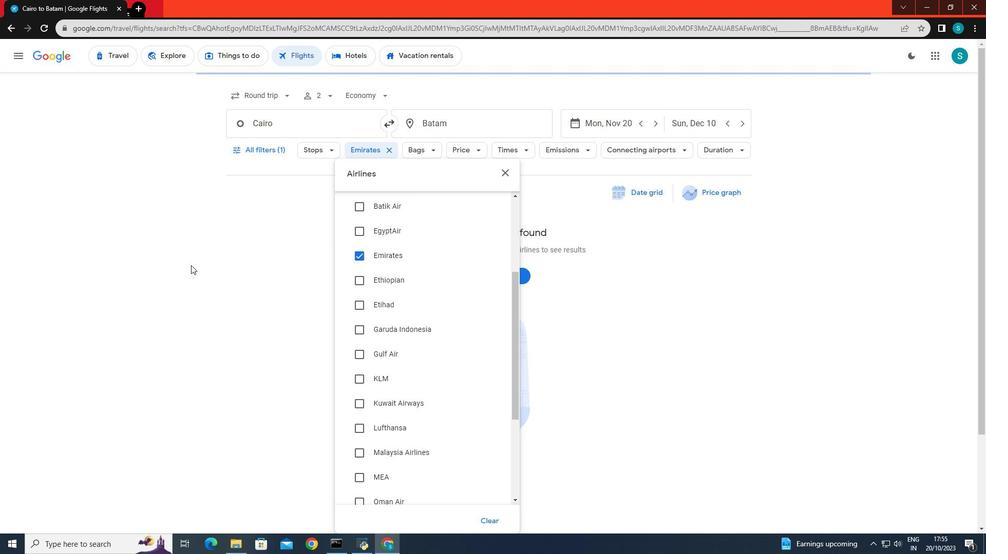 
Action: Mouse pressed left at (191, 265)
Screenshot: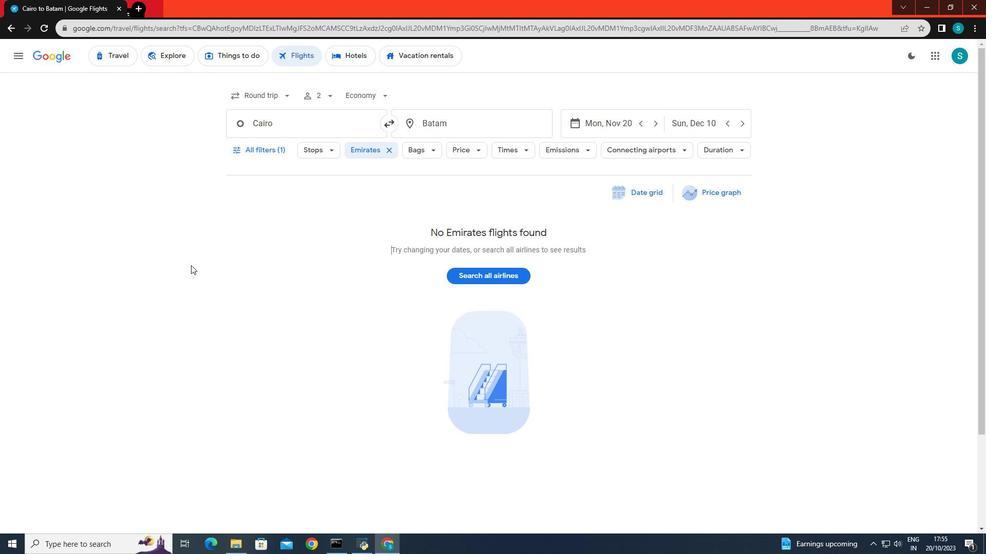 
Action: Mouse moved to (512, 147)
Screenshot: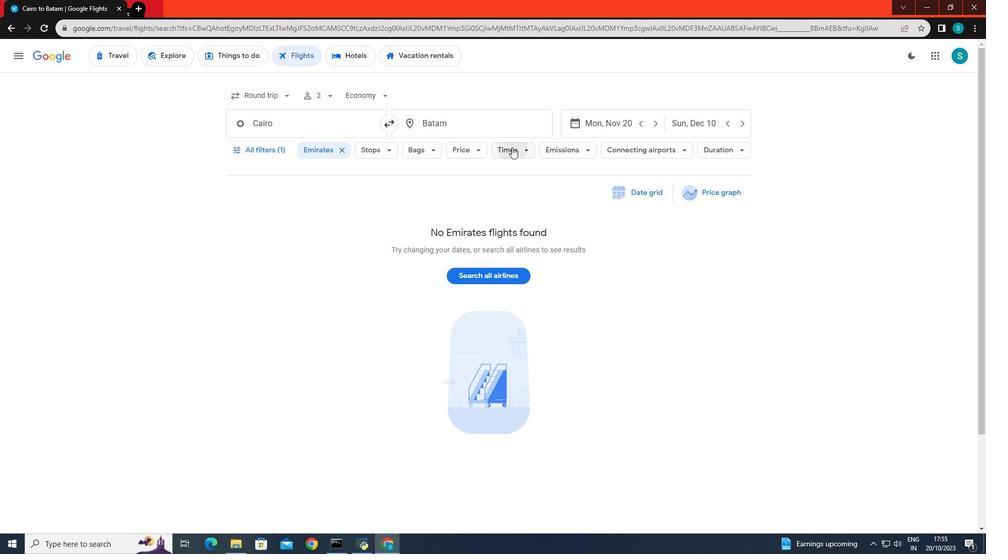 
Action: Mouse pressed left at (512, 147)
Screenshot: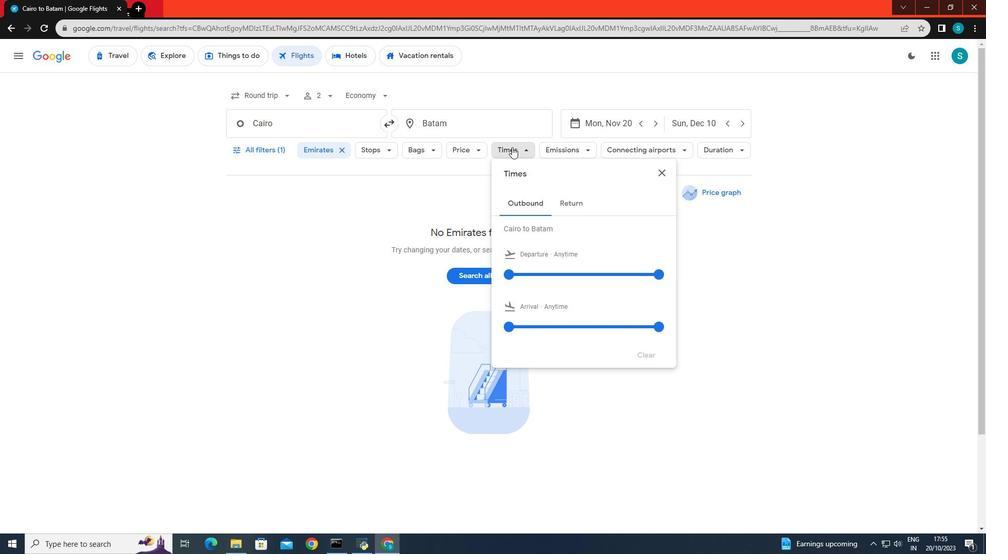 
Action: Mouse moved to (506, 276)
Screenshot: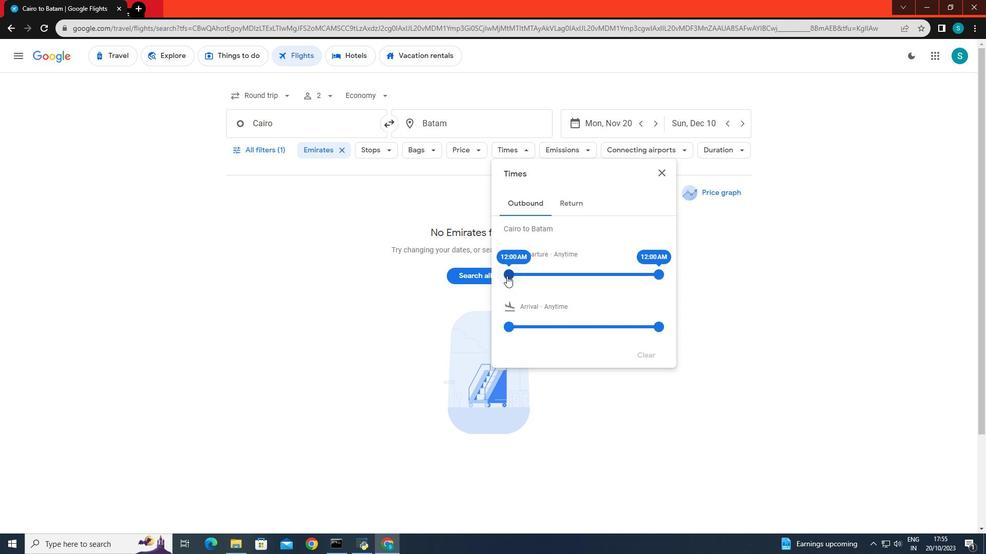 
Action: Mouse pressed left at (506, 276)
Screenshot: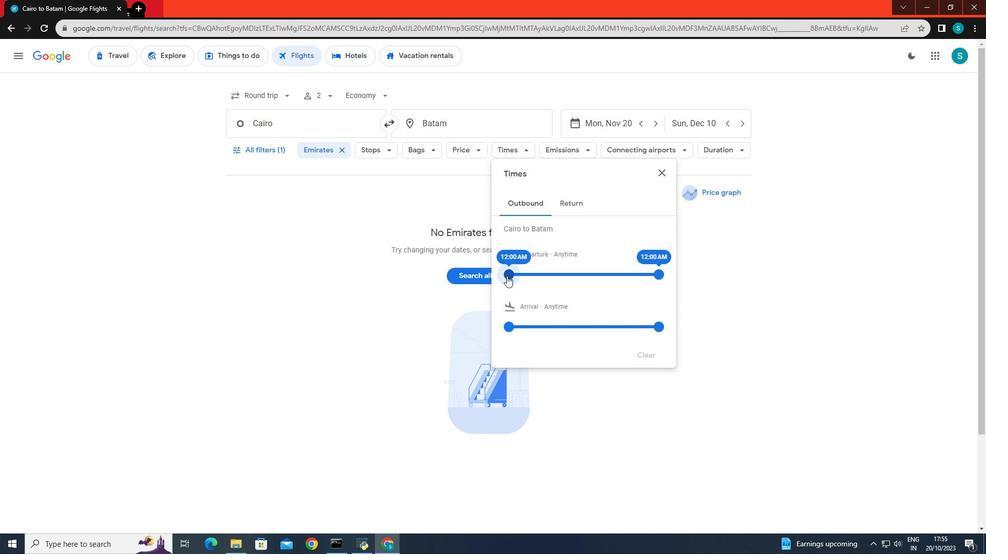
Action: Mouse moved to (661, 275)
Screenshot: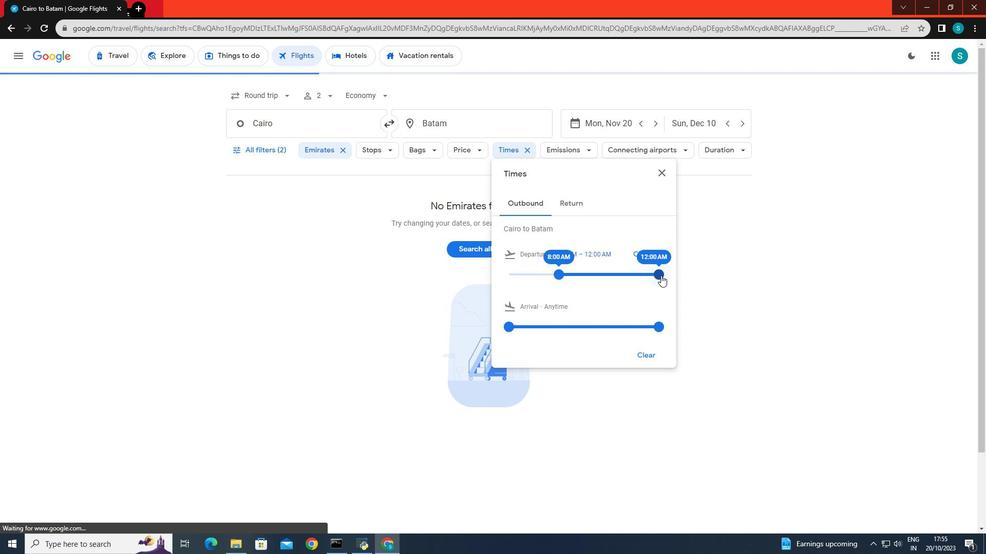 
Action: Mouse pressed left at (661, 275)
Screenshot: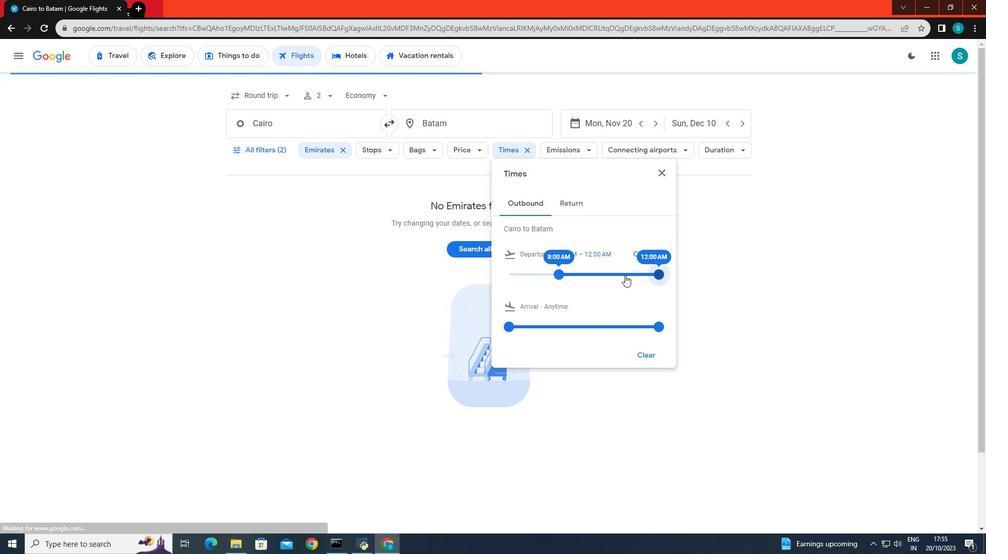 
Action: Mouse moved to (408, 318)
Screenshot: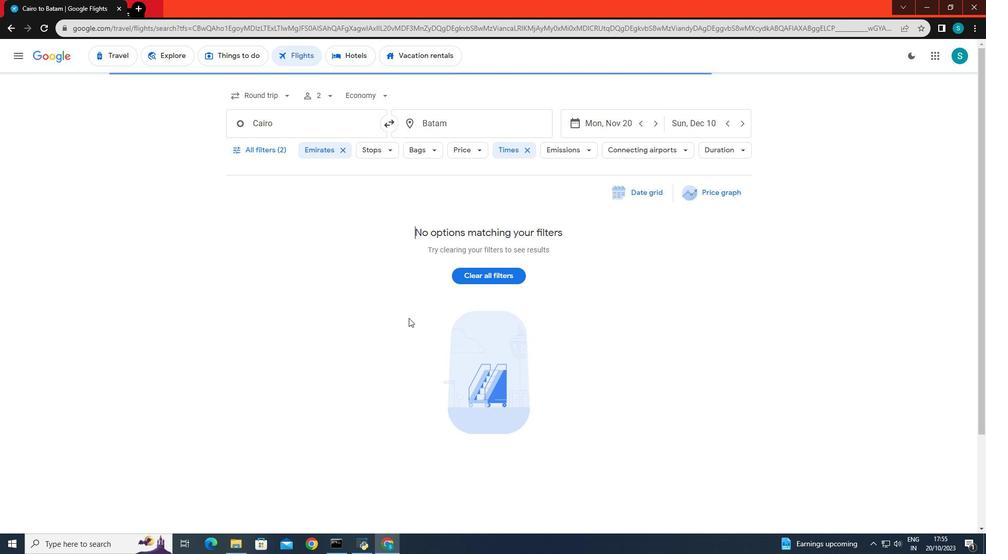 
Action: Mouse pressed left at (408, 318)
Screenshot: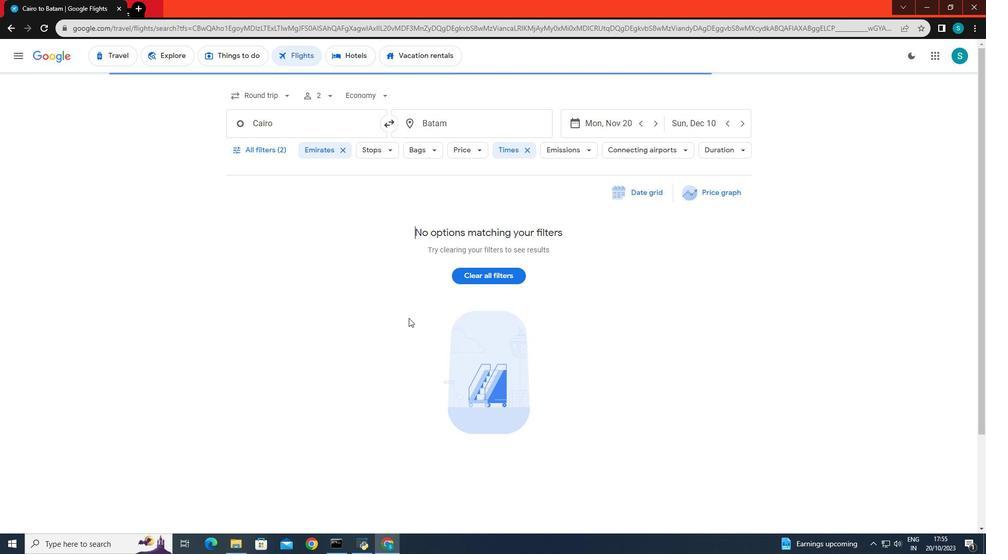 
